 Task: Create a sub task Gather and Analyse Requirements for the task  Fix issue causing database deadlock on high traffic pages in the project TranslateForge , assign it to team member softage.10@softage.net and update the status of the sub task to  Completed , set the priority of the sub task to High.
Action: Mouse moved to (48, 342)
Screenshot: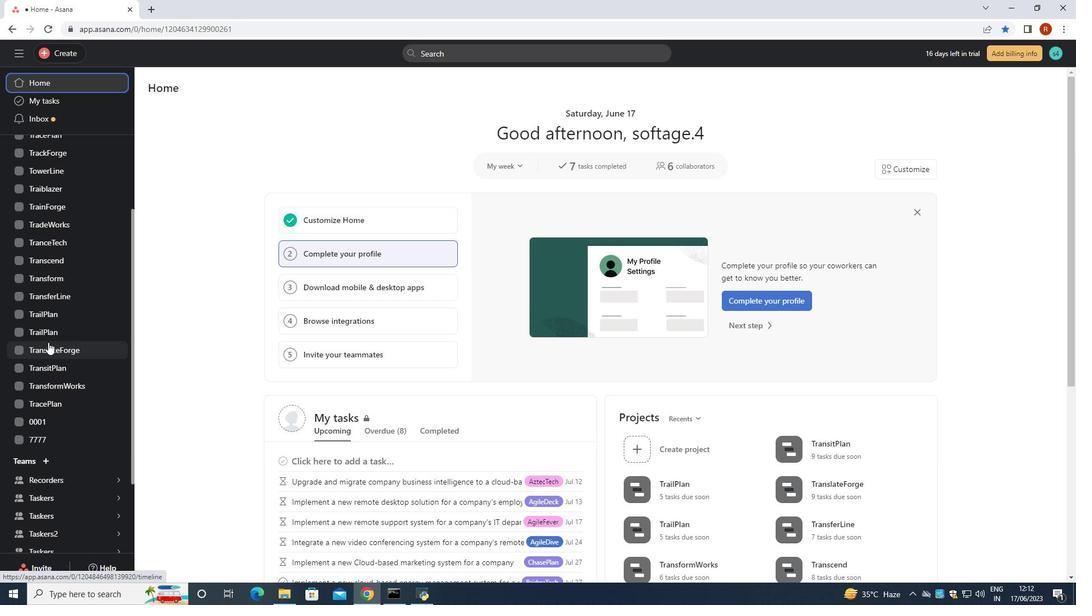 
Action: Mouse pressed left at (48, 342)
Screenshot: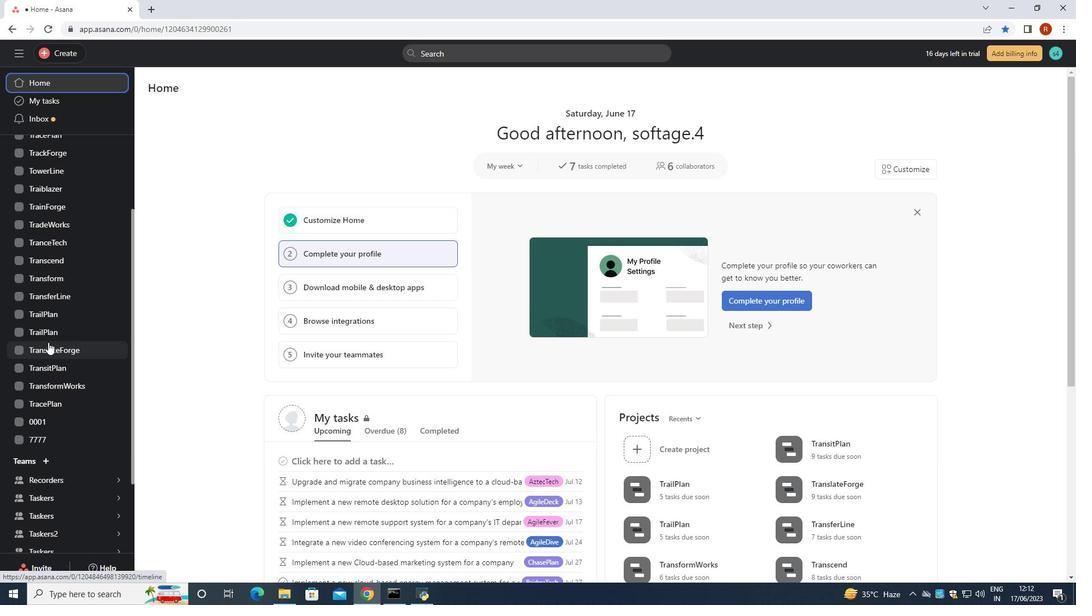 
Action: Mouse moved to (444, 266)
Screenshot: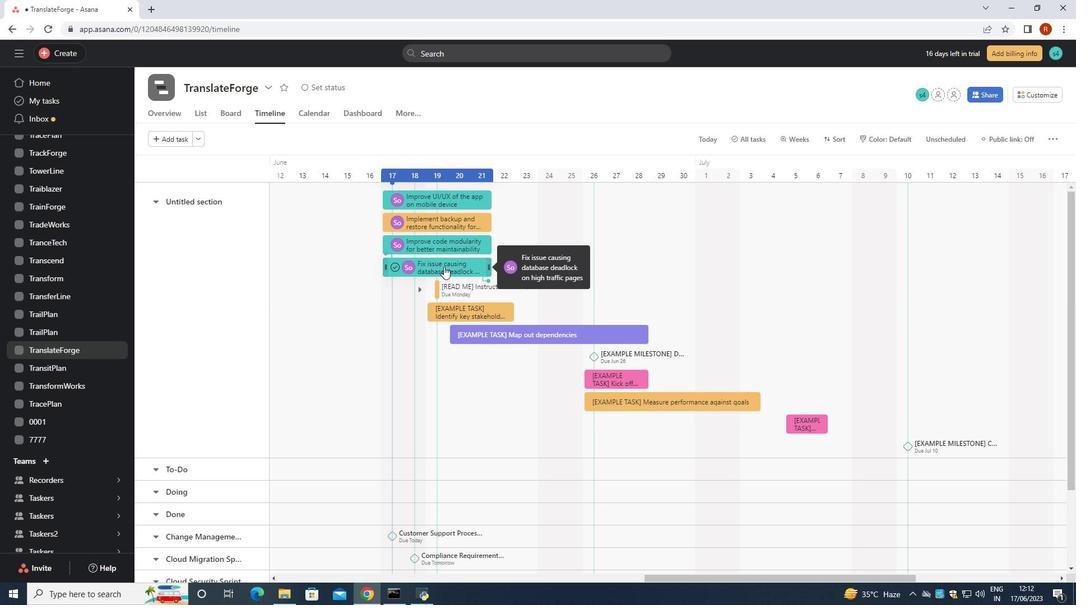 
Action: Mouse pressed left at (444, 266)
Screenshot: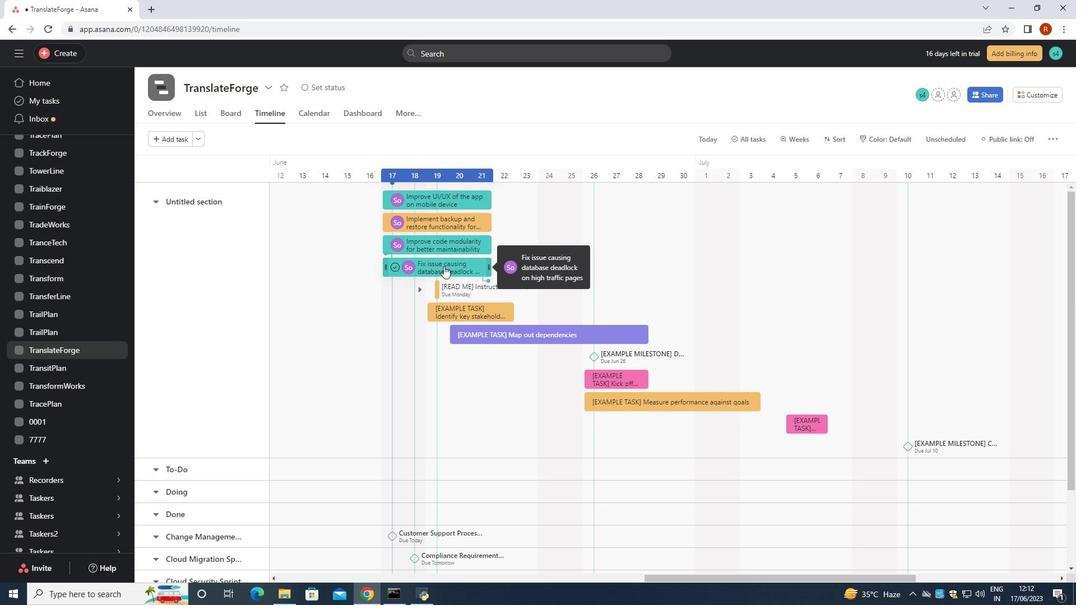 
Action: Mouse moved to (800, 232)
Screenshot: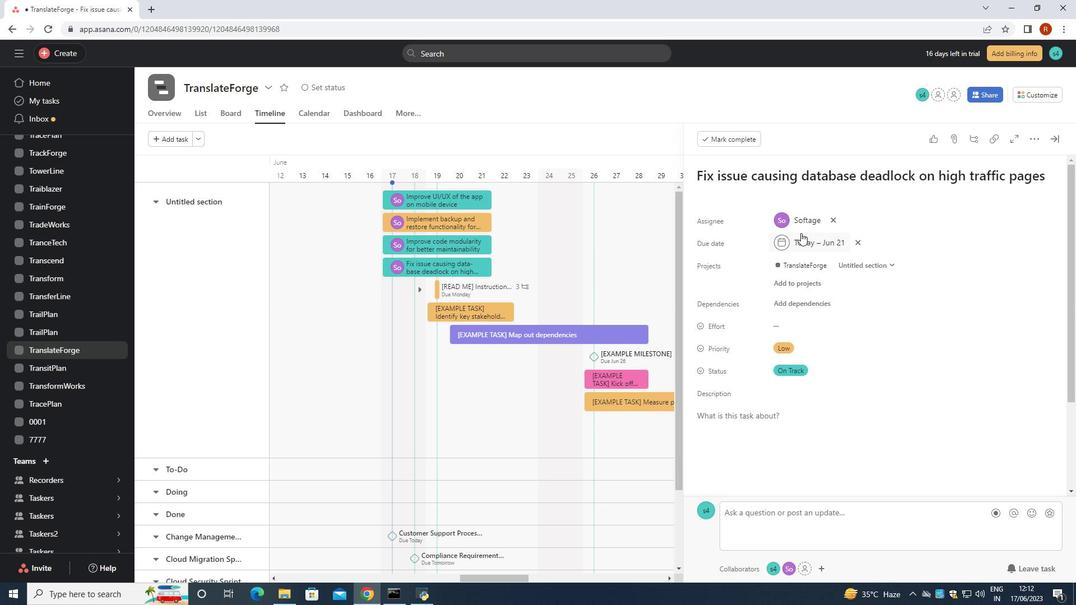 
Action: Mouse scrolled (800, 232) with delta (0, 0)
Screenshot: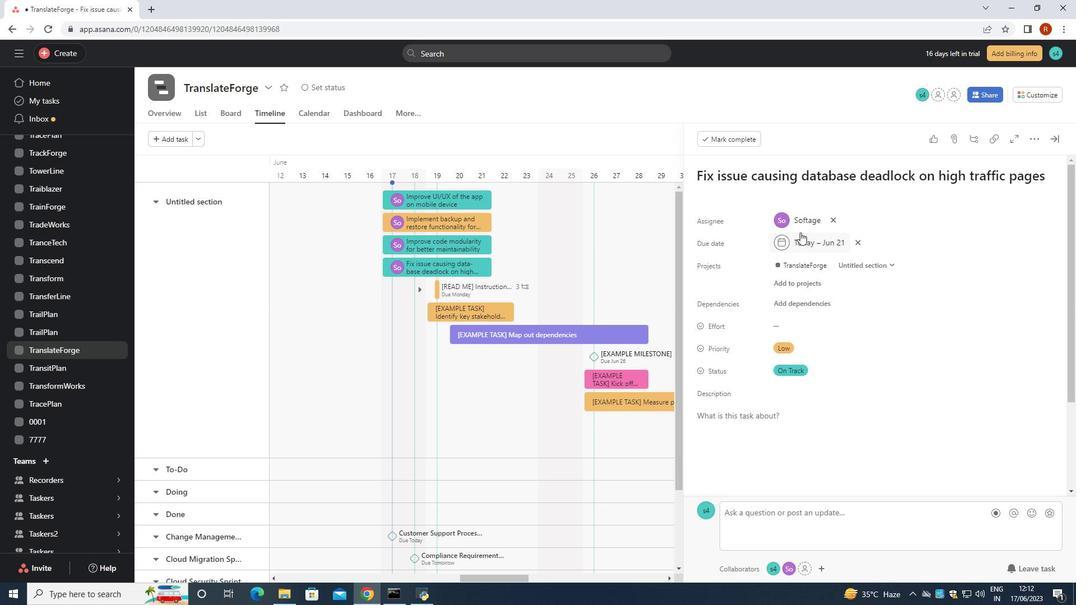 
Action: Mouse scrolled (800, 232) with delta (0, 0)
Screenshot: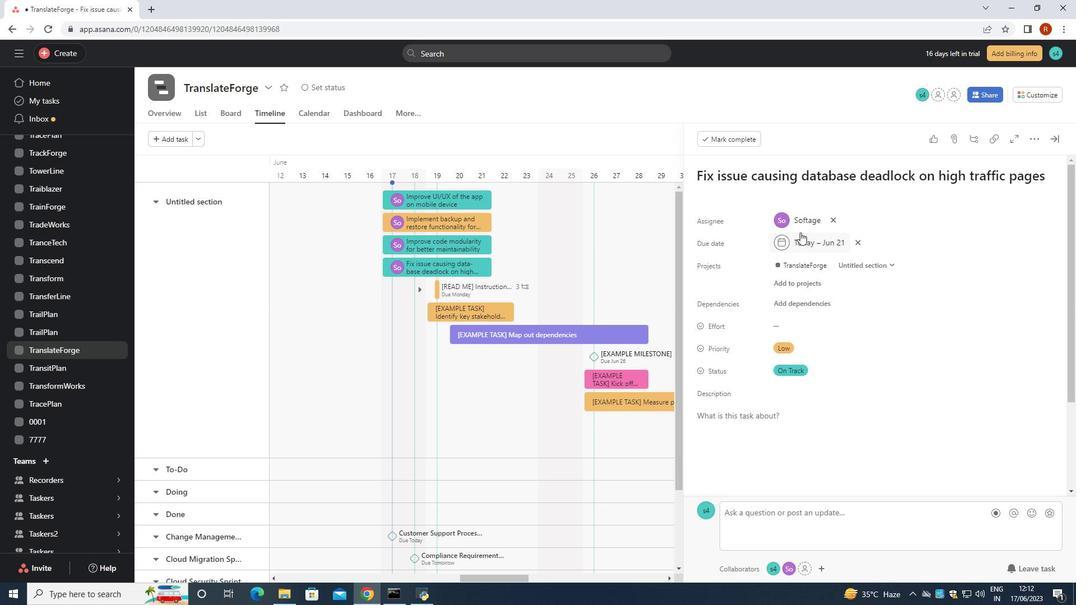 
Action: Mouse scrolled (800, 232) with delta (0, 0)
Screenshot: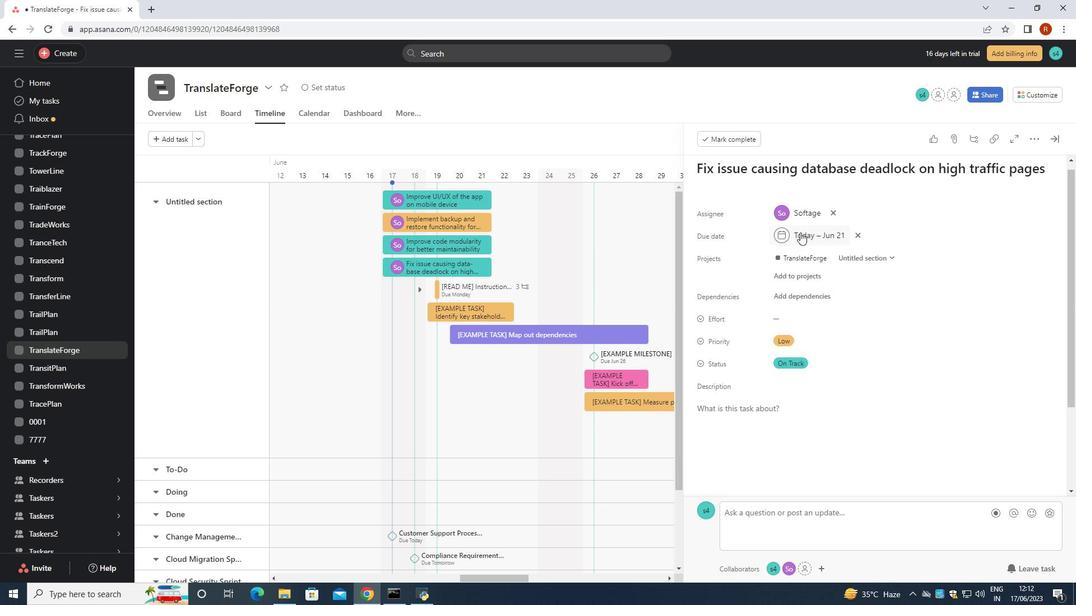 
Action: Mouse scrolled (800, 232) with delta (0, 0)
Screenshot: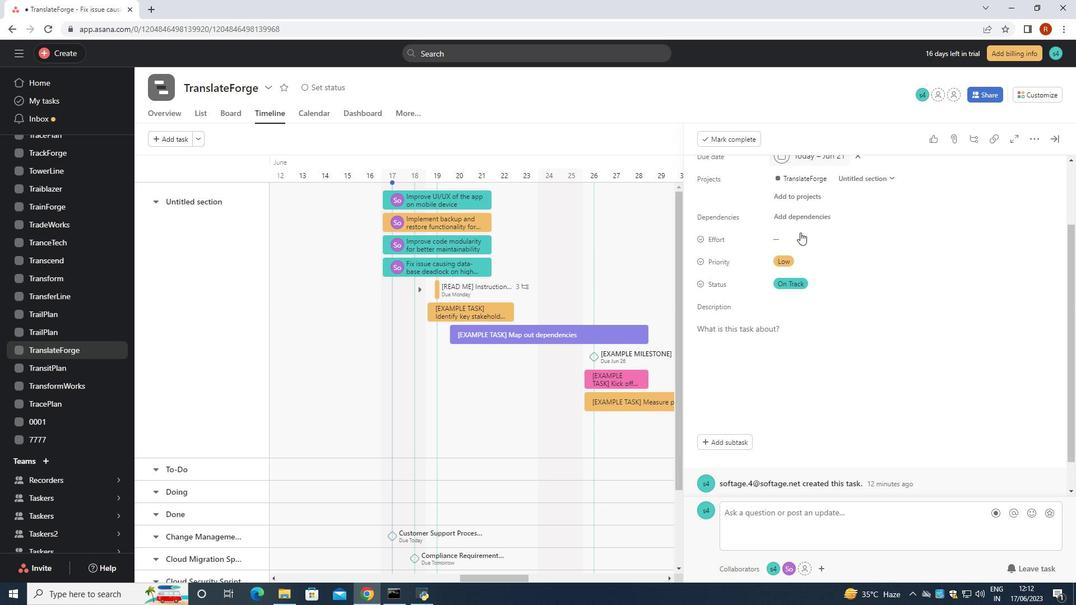 
Action: Mouse moved to (800, 232)
Screenshot: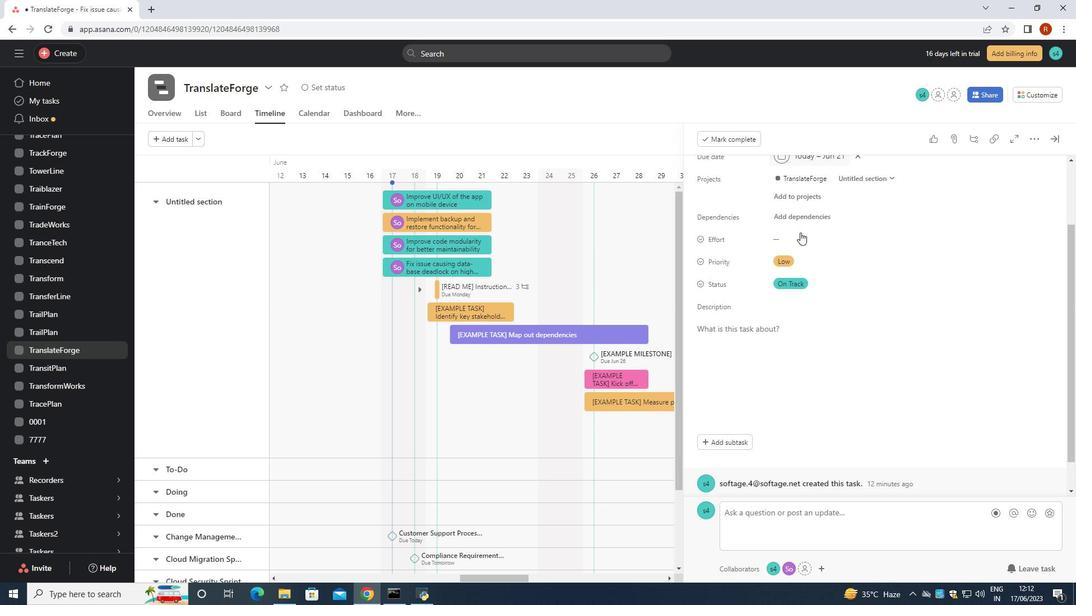 
Action: Mouse scrolled (800, 232) with delta (0, 0)
Screenshot: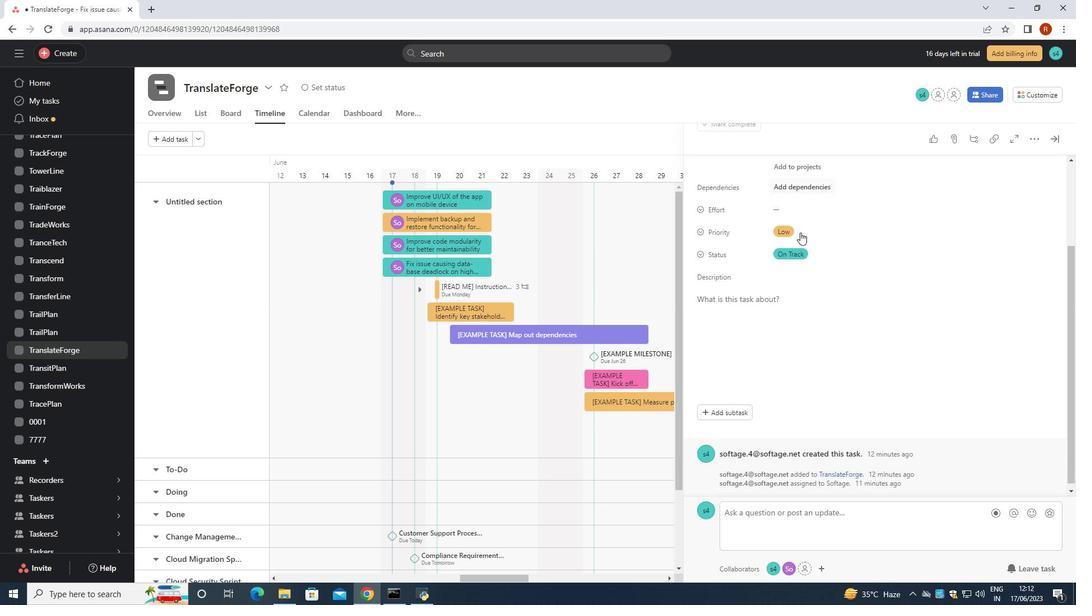 
Action: Mouse moved to (796, 232)
Screenshot: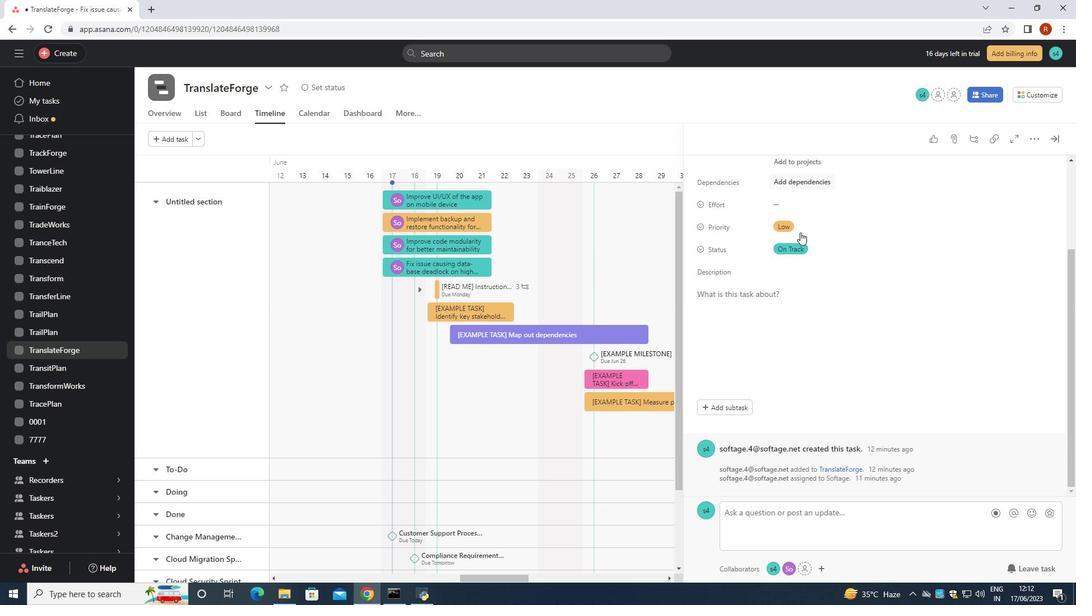 
Action: Mouse scrolled (796, 231) with delta (0, 0)
Screenshot: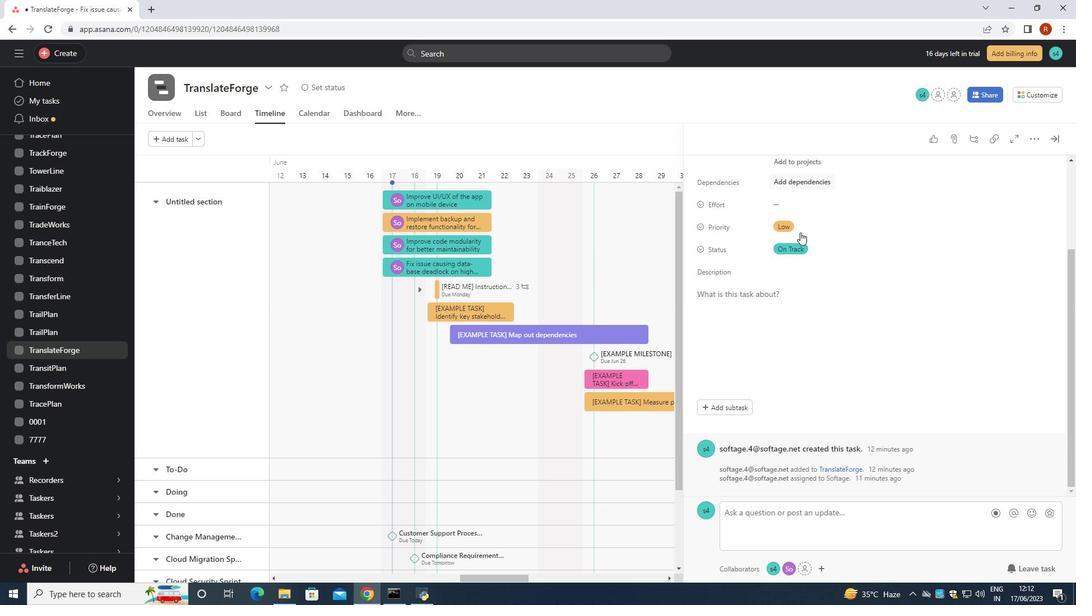 
Action: Mouse moved to (726, 408)
Screenshot: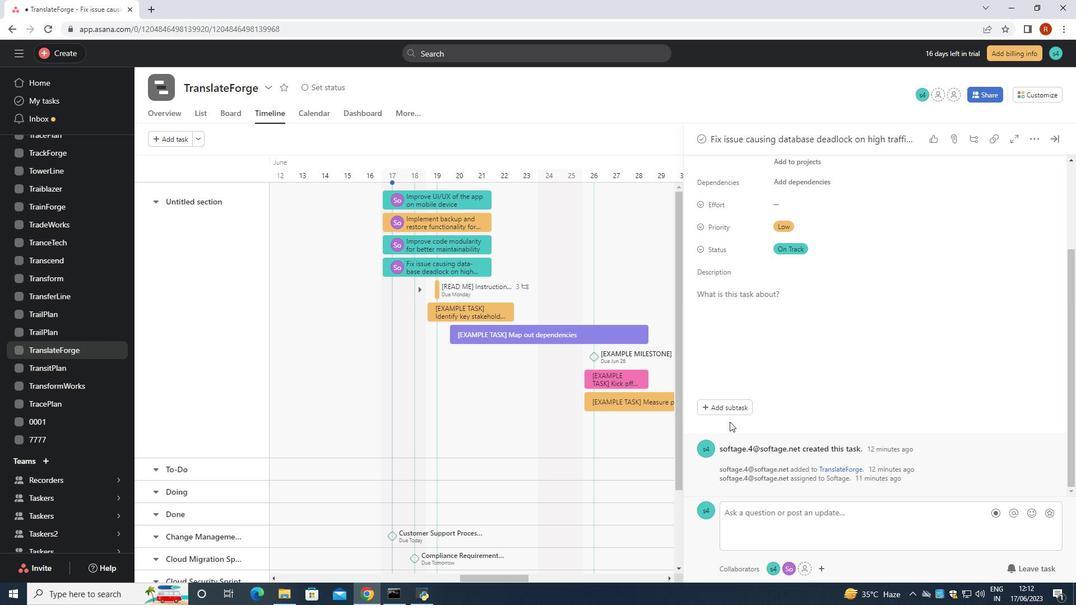 
Action: Mouse pressed left at (726, 408)
Screenshot: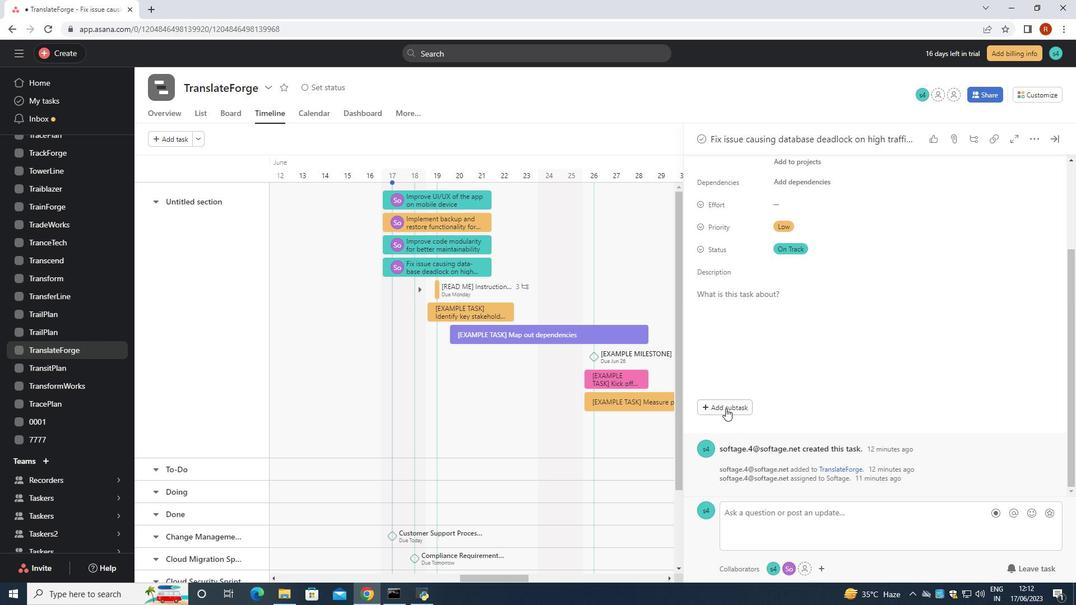 
Action: Mouse moved to (729, 410)
Screenshot: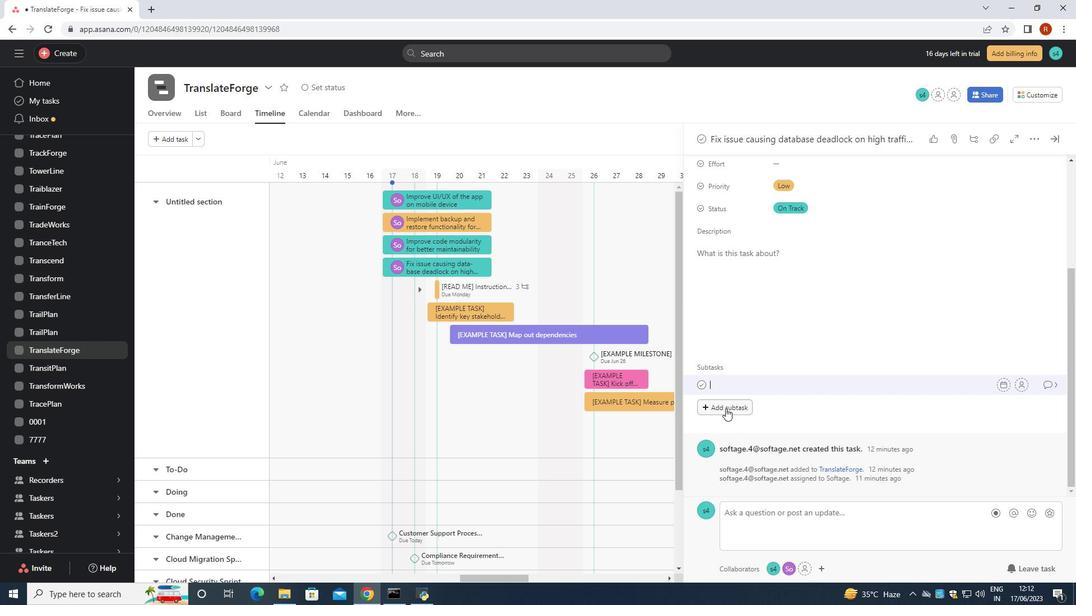 
Action: Key pressed <Key.shift><Key.shift><Key.shift><Key.shift><Key.shift><Key.shift><Key.shift><Key.shift><Key.shift><Key.shift><Key.shift><Key.shift><Key.shift>Gather<Key.space>and<Key.space><Key.shift>Analyse<Key.space><Key.shift>Requirements<Key.space>for<Key.space>the<Key.space><Key.backspace><Key.backspace><Key.backspace><Key.backspace><Key.backspace><Key.backspace><Key.backspace><Key.backspace>
Screenshot: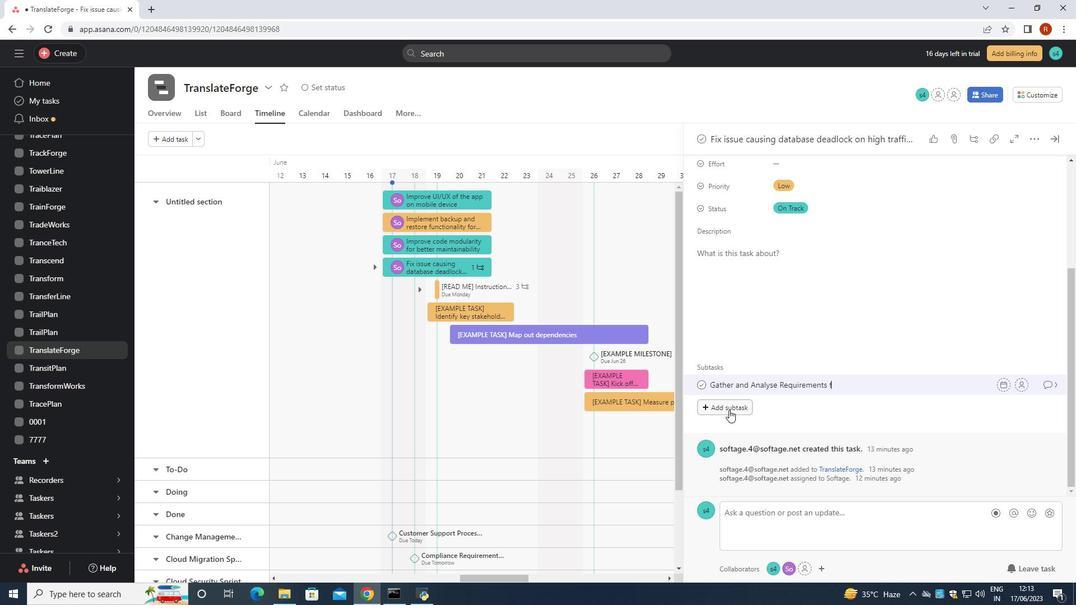 
Action: Mouse moved to (1005, 379)
Screenshot: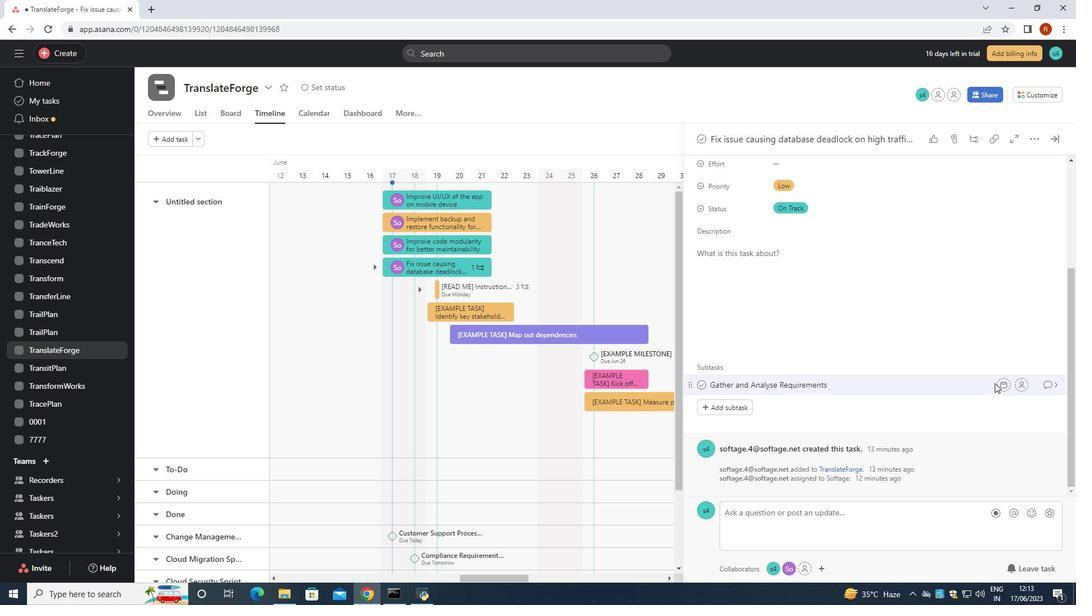 
Action: Mouse pressed left at (1005, 379)
Screenshot: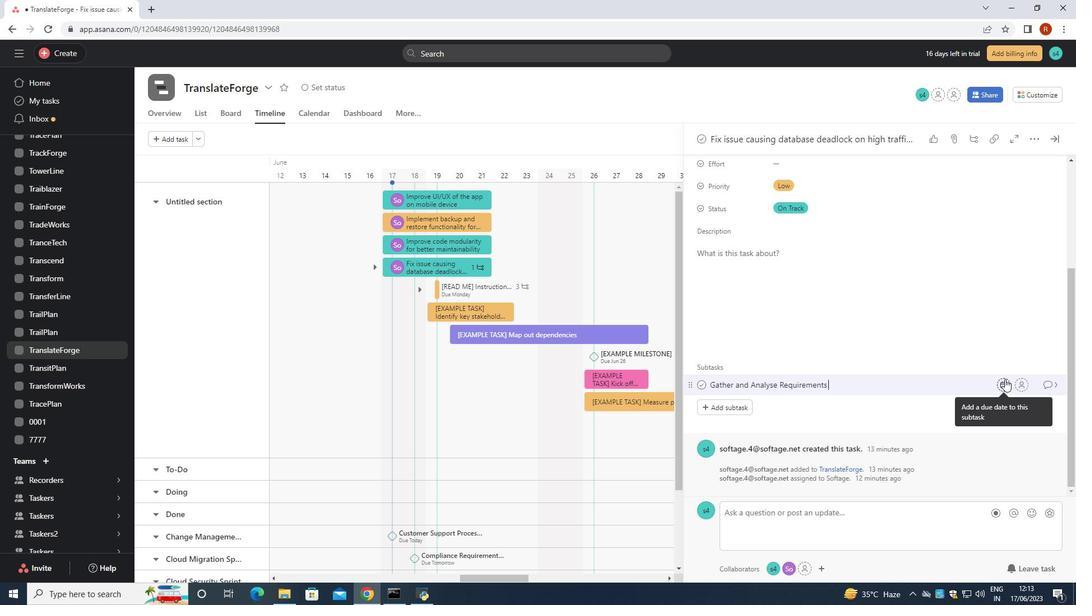 
Action: Mouse moved to (1021, 381)
Screenshot: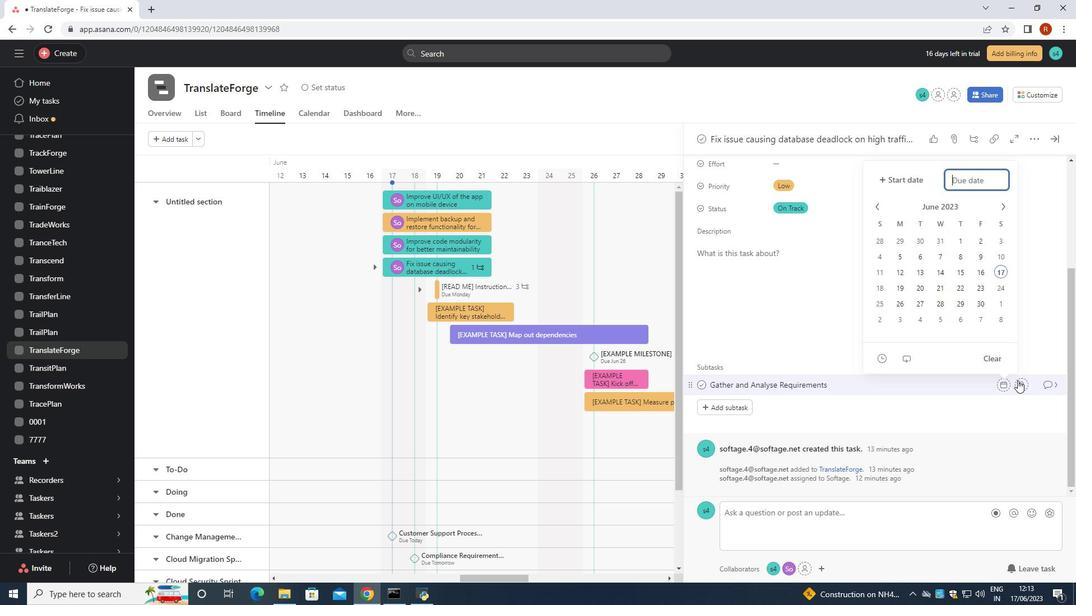 
Action: Mouse pressed left at (1021, 381)
Screenshot: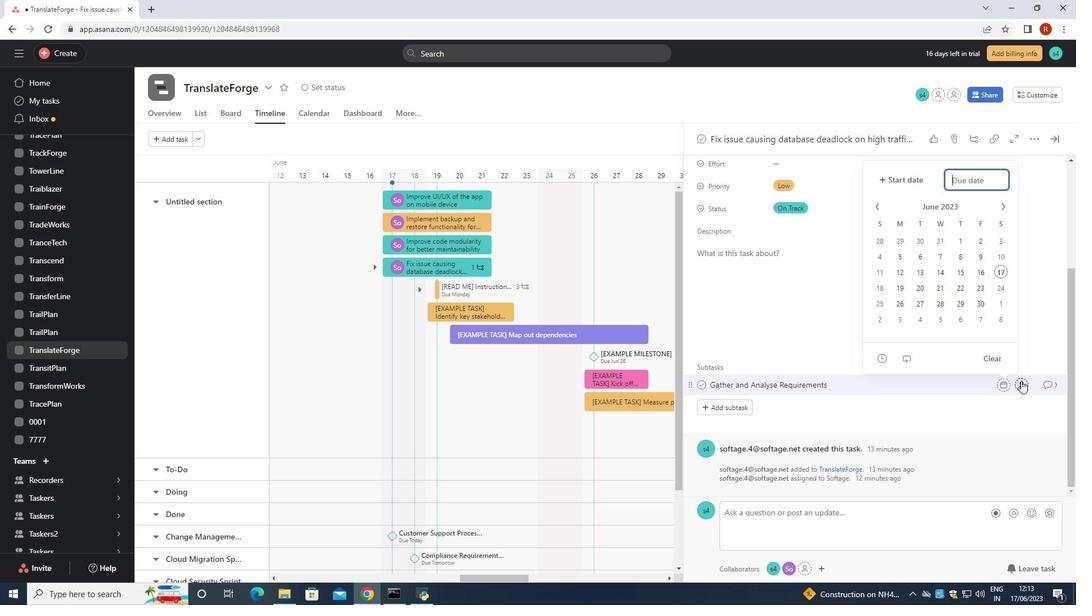 
Action: Key pressed softage.10<Key.shift>@sodd<Key.backspace>ftage<Key.left><Key.left><Key.left><Key.left><Key.left><Key.backspace>
Screenshot: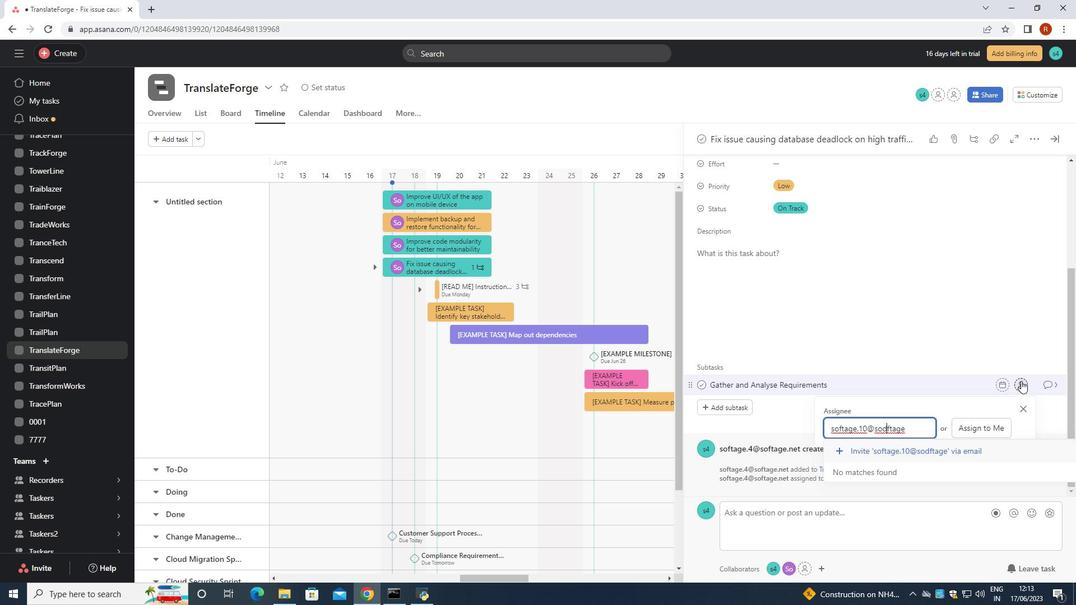 
Action: Mouse moved to (904, 446)
Screenshot: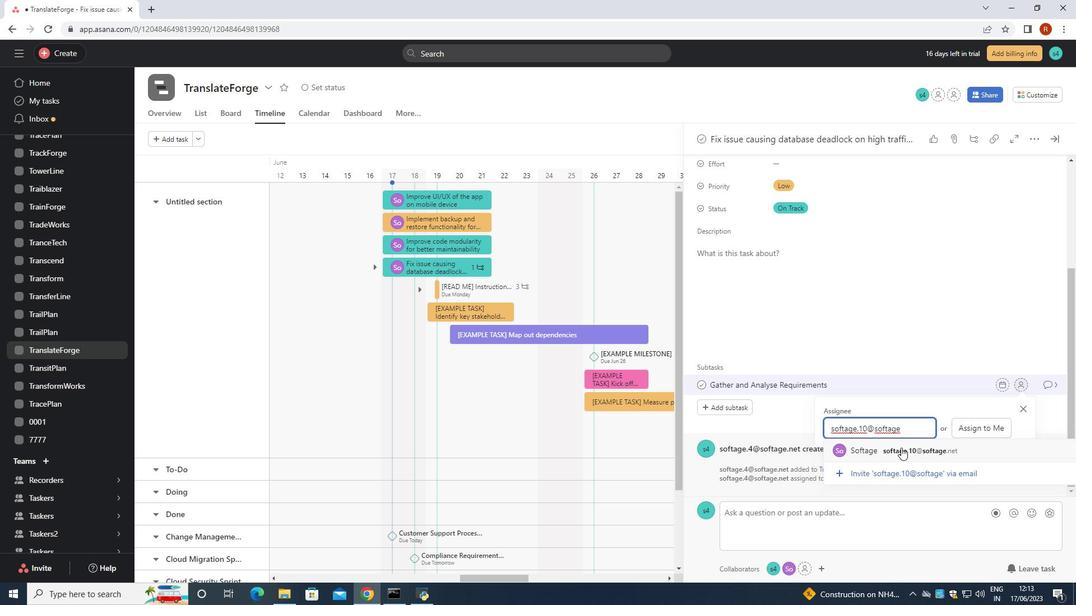
Action: Mouse pressed left at (904, 446)
Screenshot: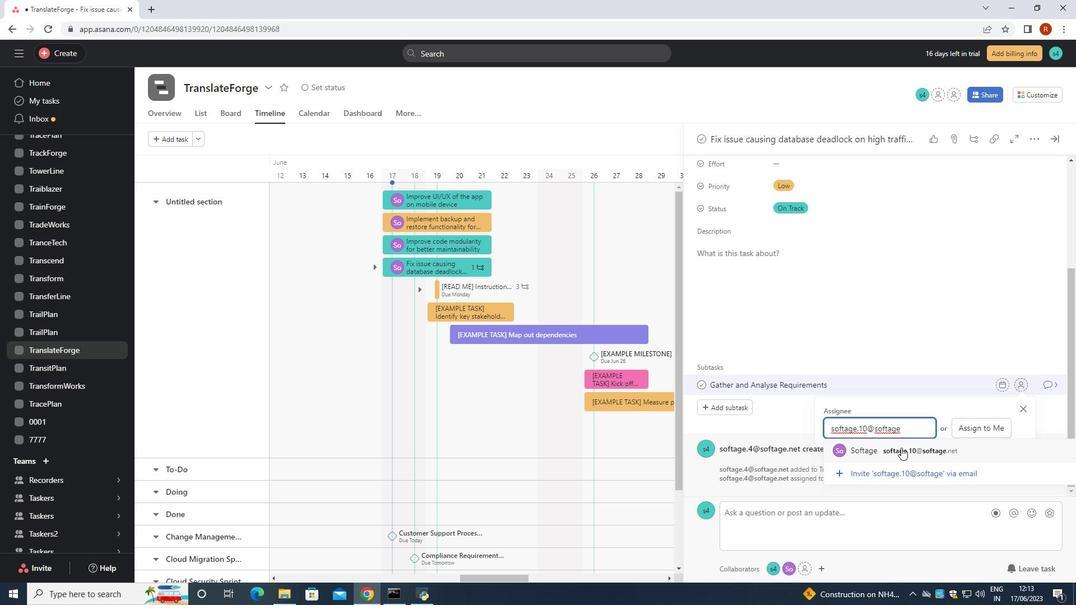 
Action: Mouse moved to (1058, 385)
Screenshot: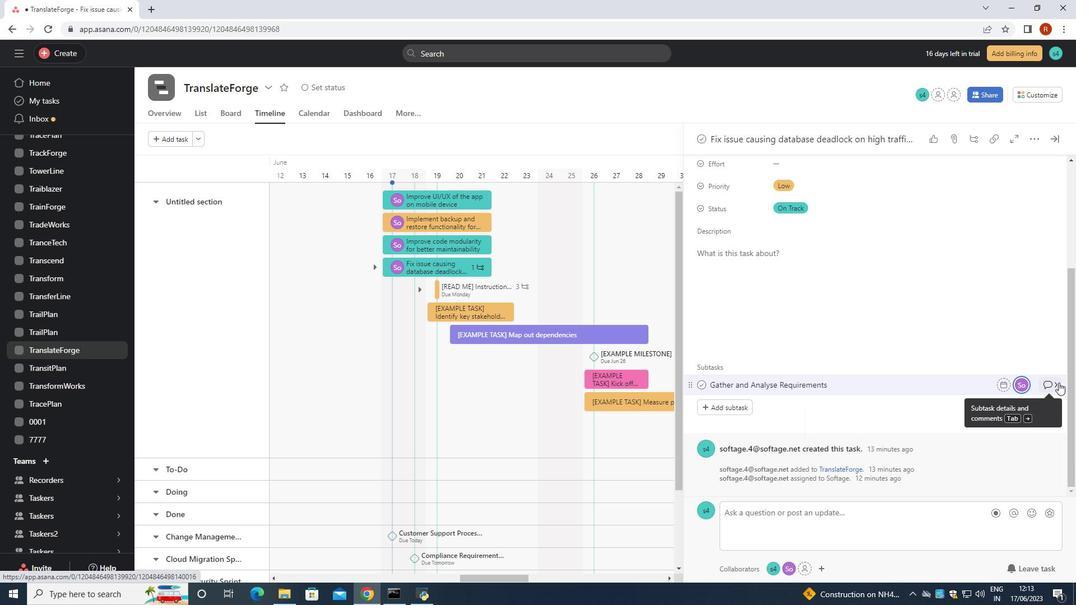 
Action: Mouse pressed left at (1058, 385)
Screenshot: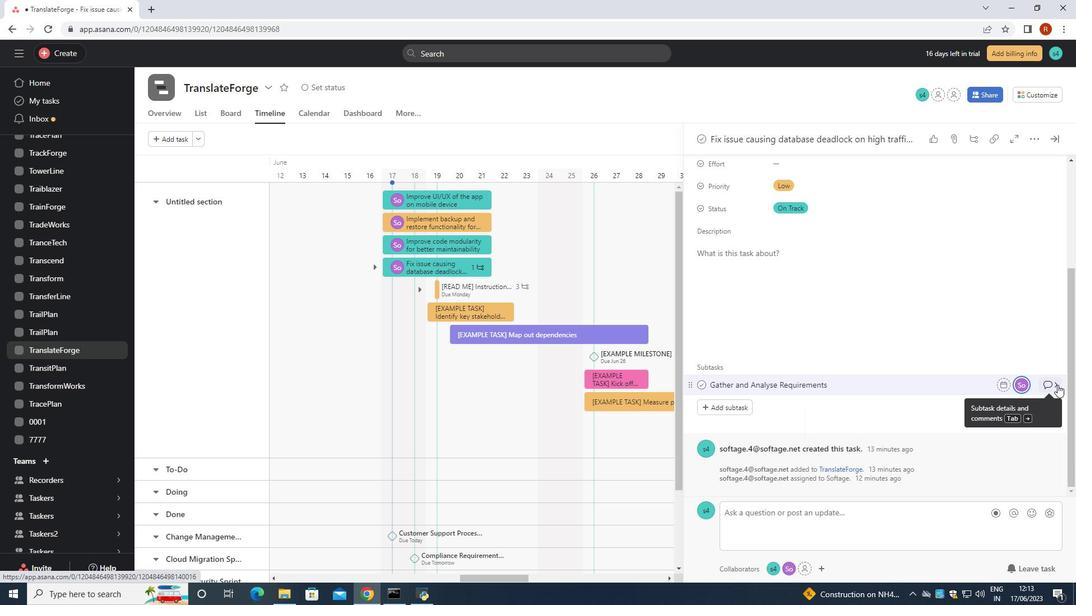 
Action: Mouse moved to (748, 299)
Screenshot: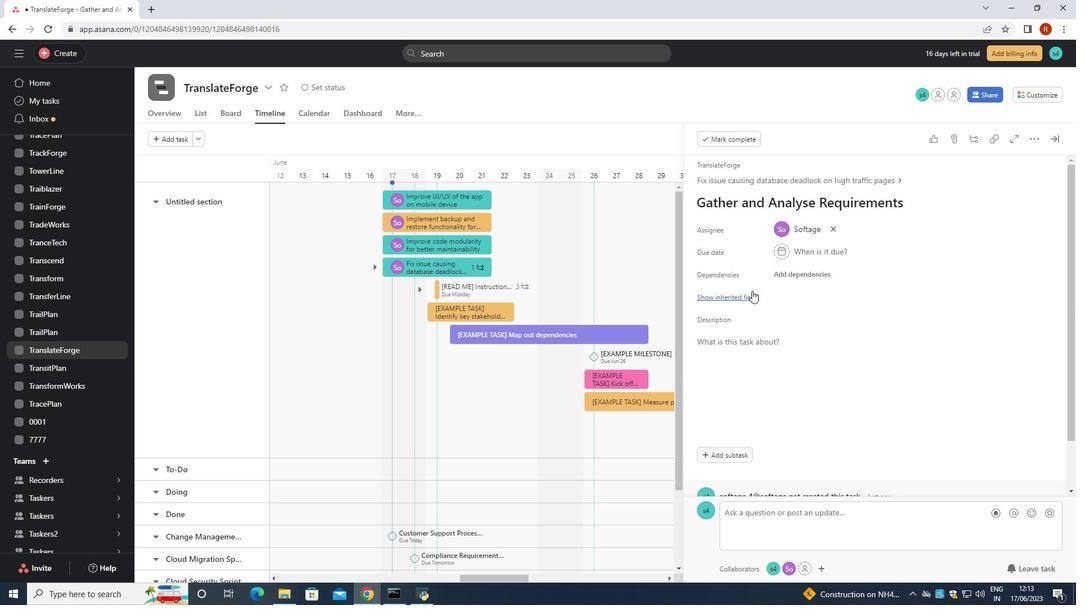 
Action: Mouse pressed left at (748, 299)
Screenshot: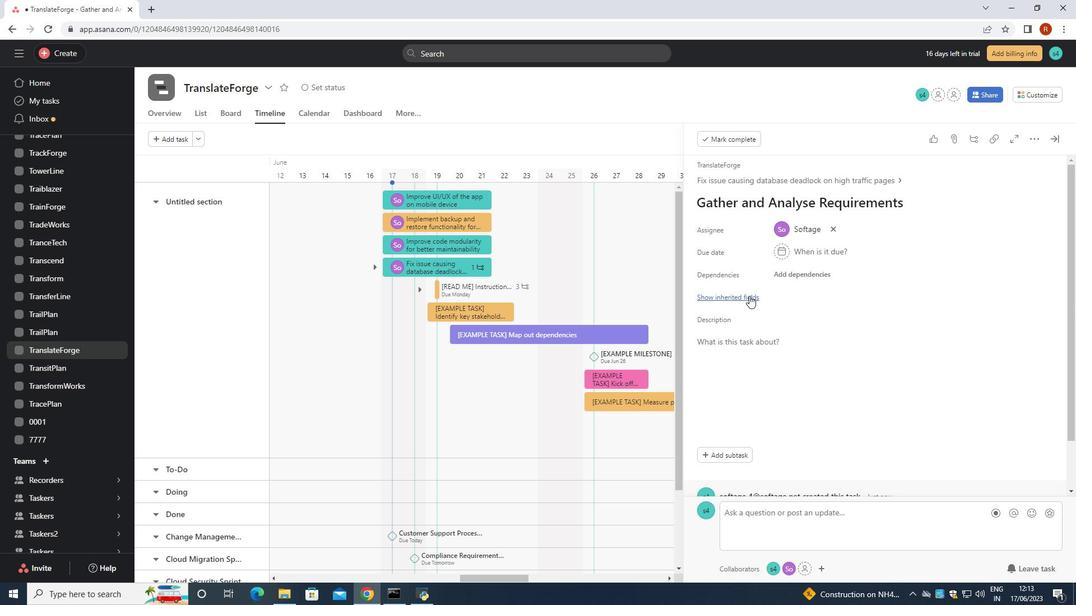 
Action: Mouse moved to (780, 361)
Screenshot: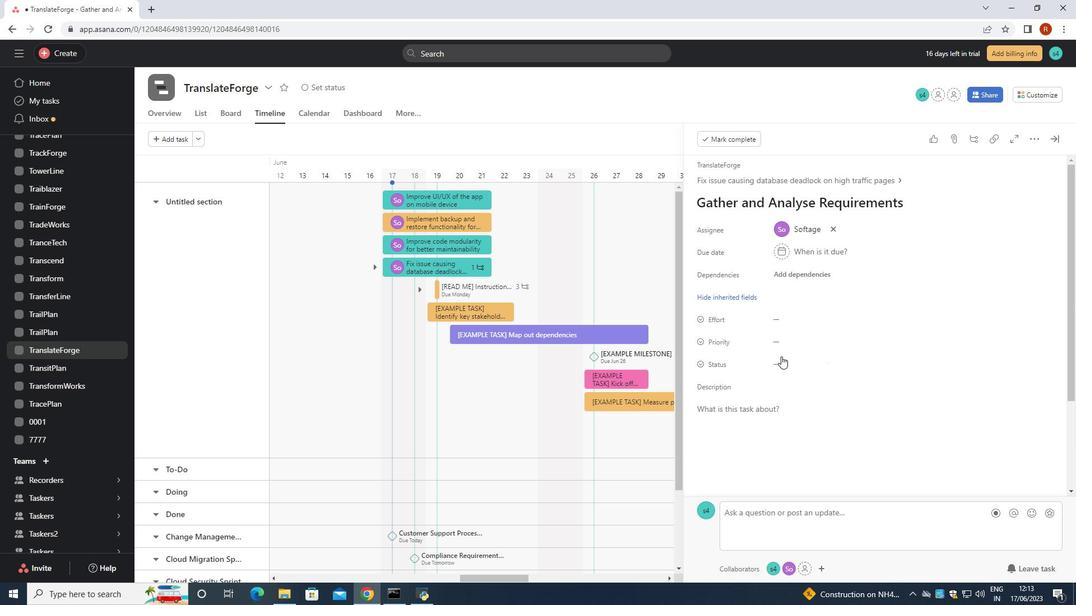 
Action: Mouse pressed left at (780, 361)
Screenshot: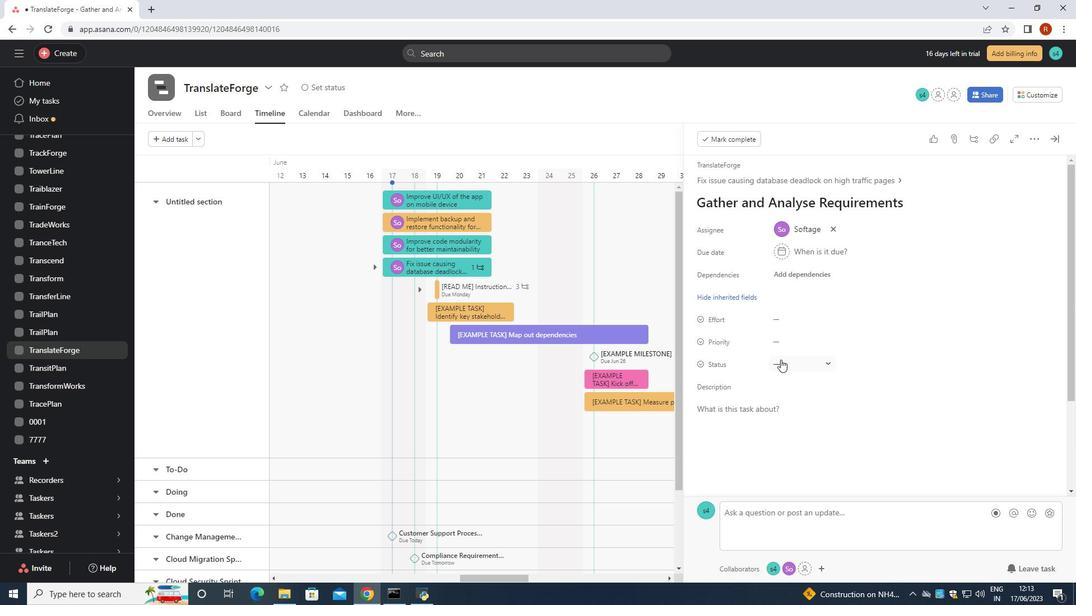 
Action: Mouse moved to (824, 473)
Screenshot: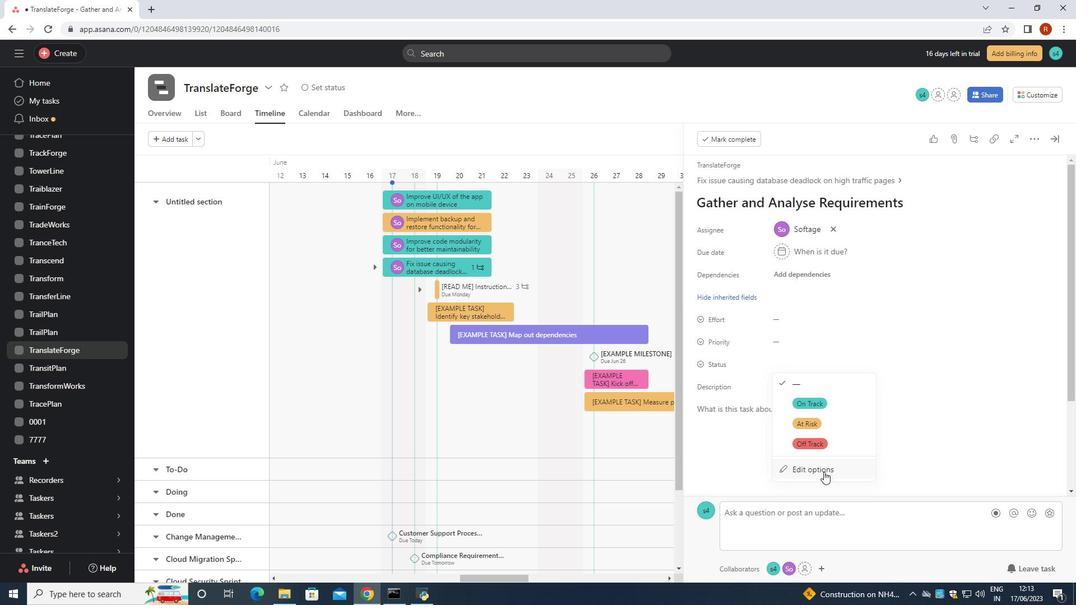 
Action: Mouse pressed left at (824, 473)
Screenshot: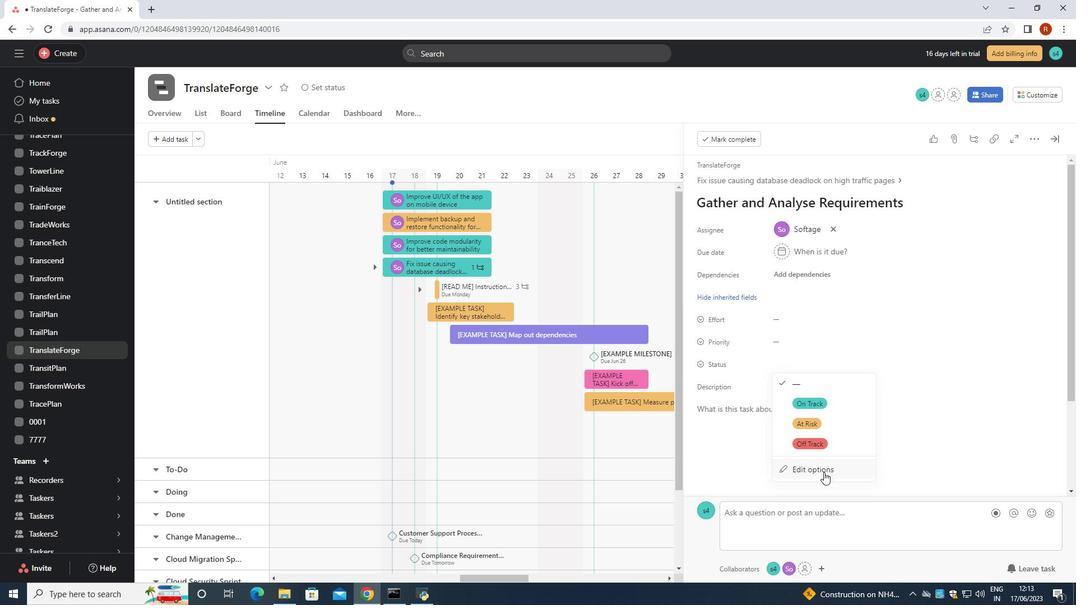 
Action: Mouse moved to (434, 291)
Screenshot: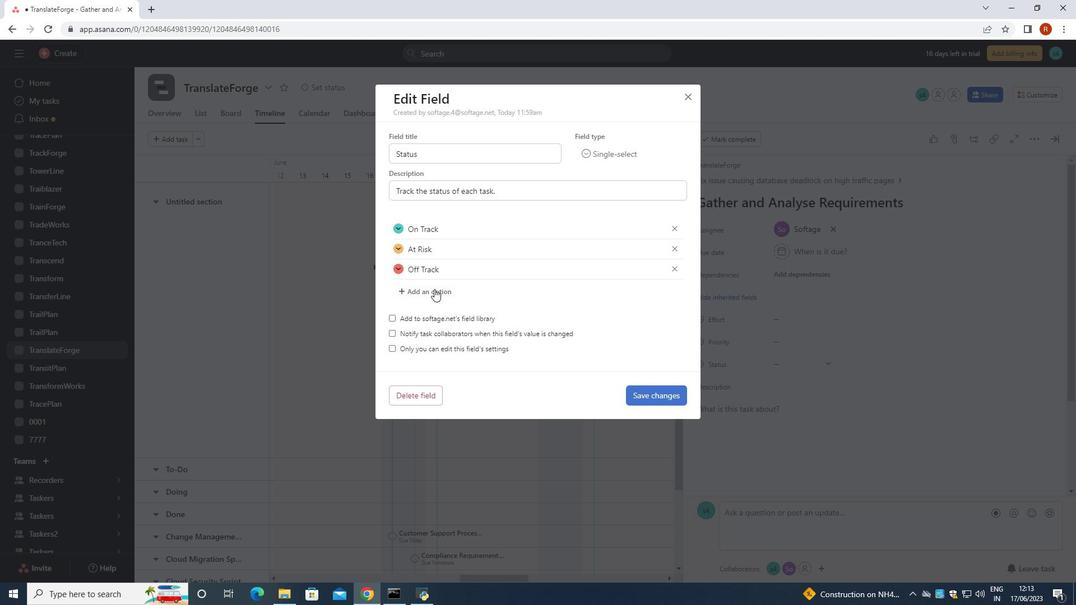 
Action: Mouse pressed left at (434, 291)
Screenshot: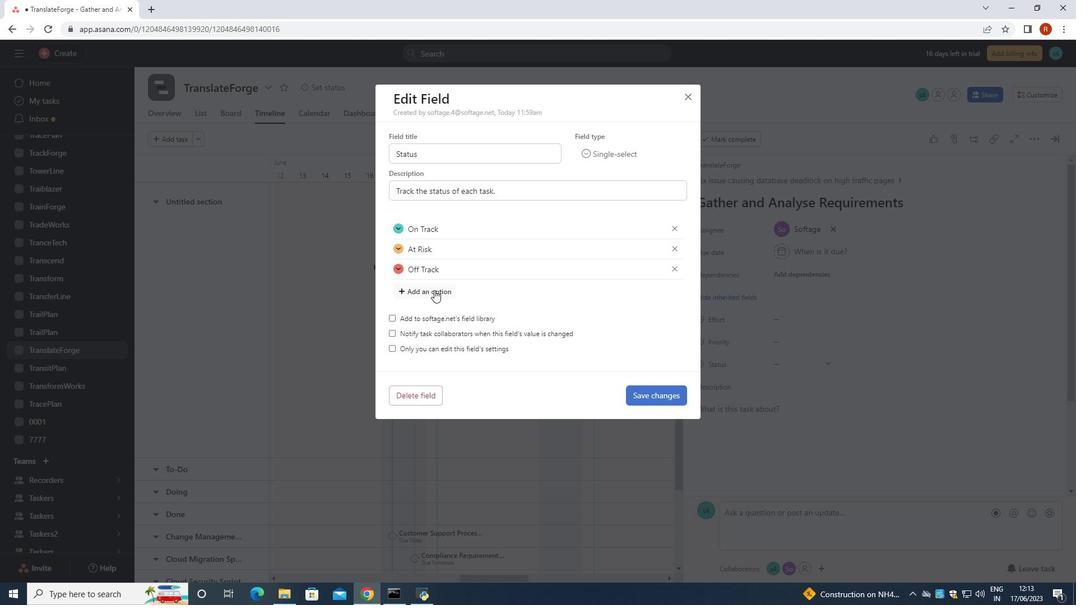 
Action: Key pressed completed
Screenshot: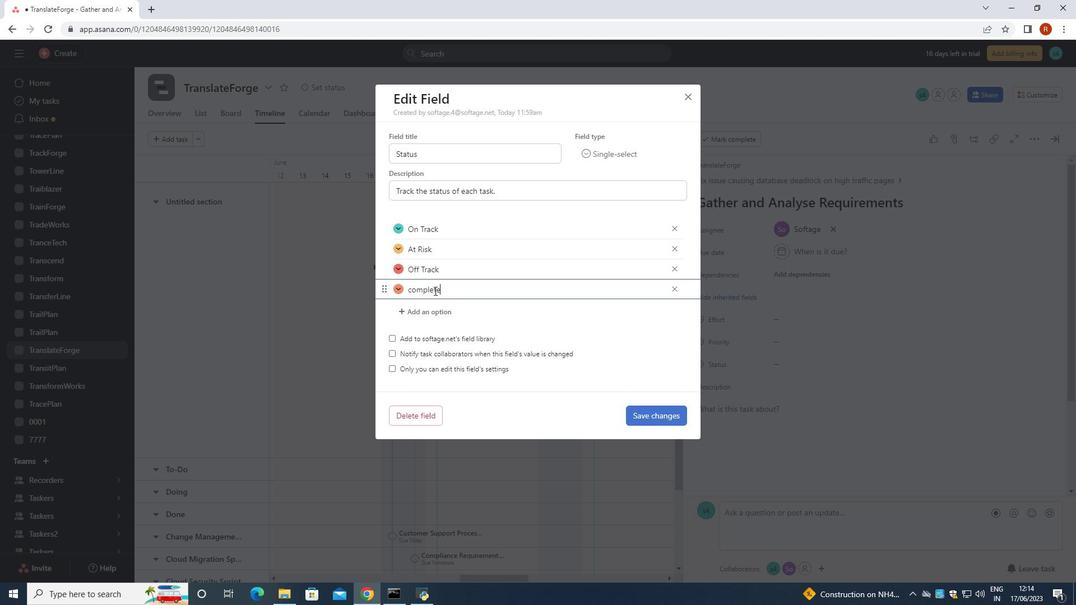 
Action: Mouse moved to (667, 414)
Screenshot: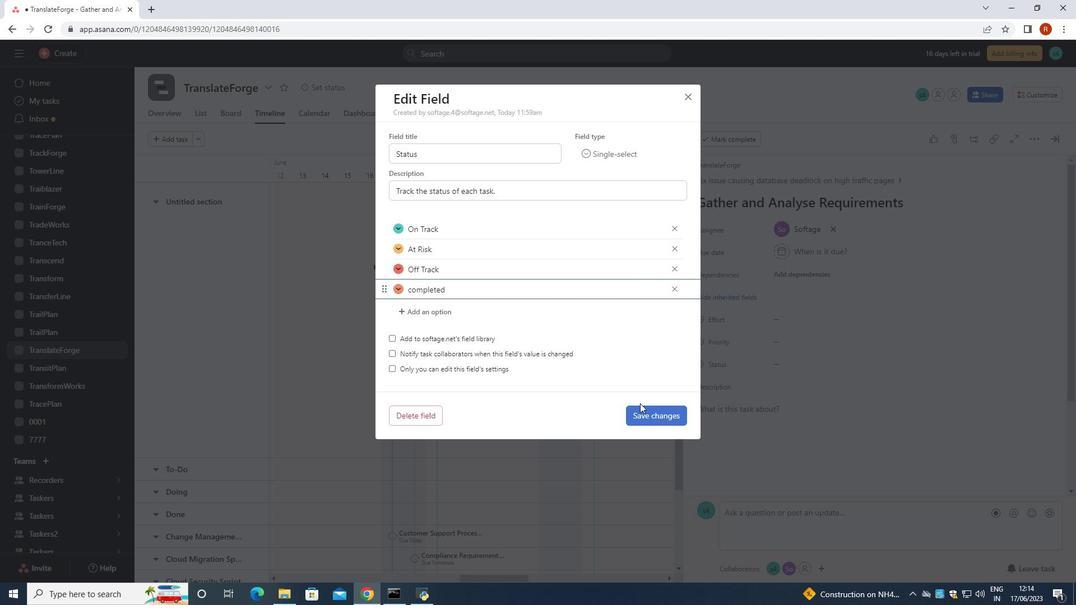 
Action: Mouse pressed left at (667, 414)
Screenshot: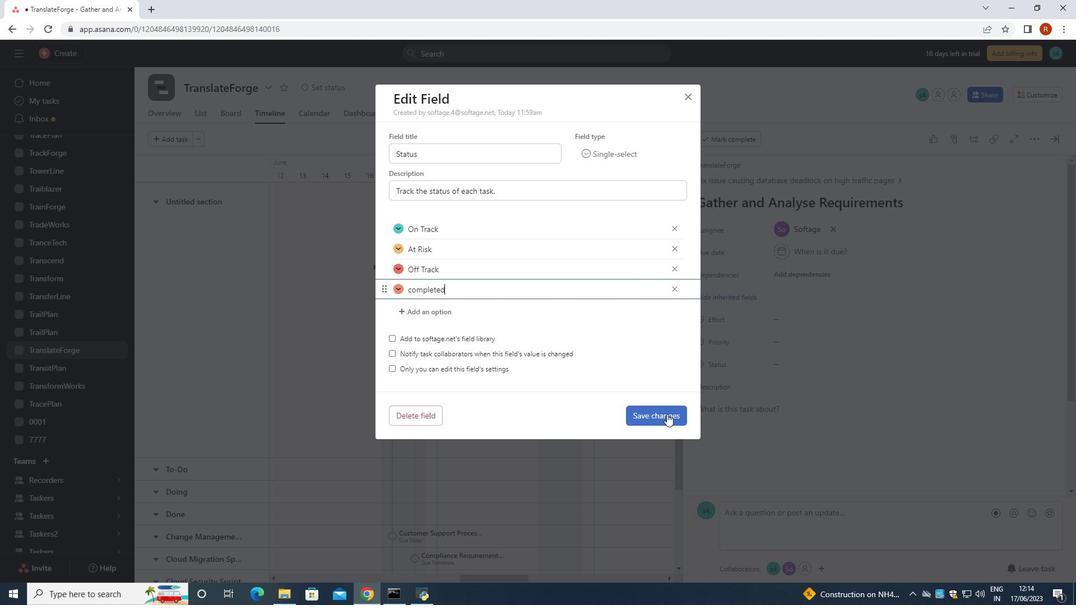 
Action: Mouse moved to (777, 368)
Screenshot: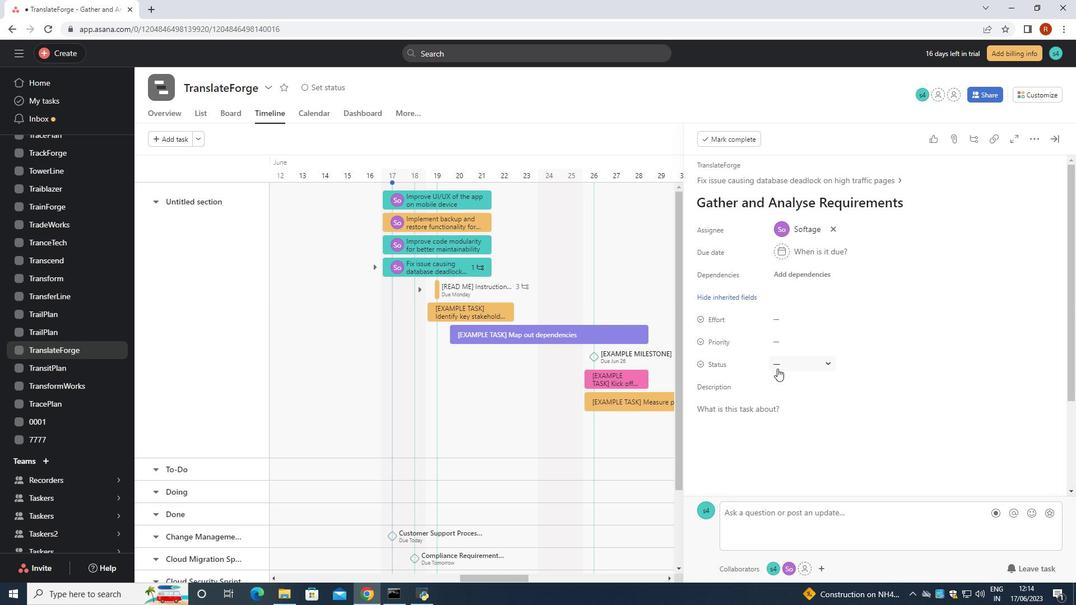 
Action: Mouse pressed left at (777, 368)
Screenshot: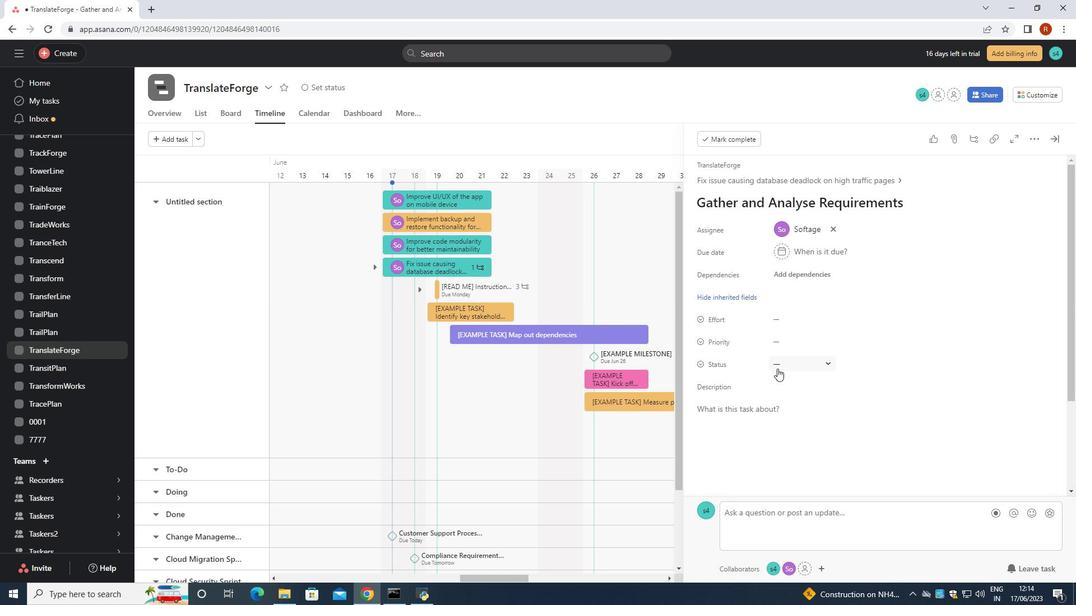 
Action: Mouse moved to (806, 461)
Screenshot: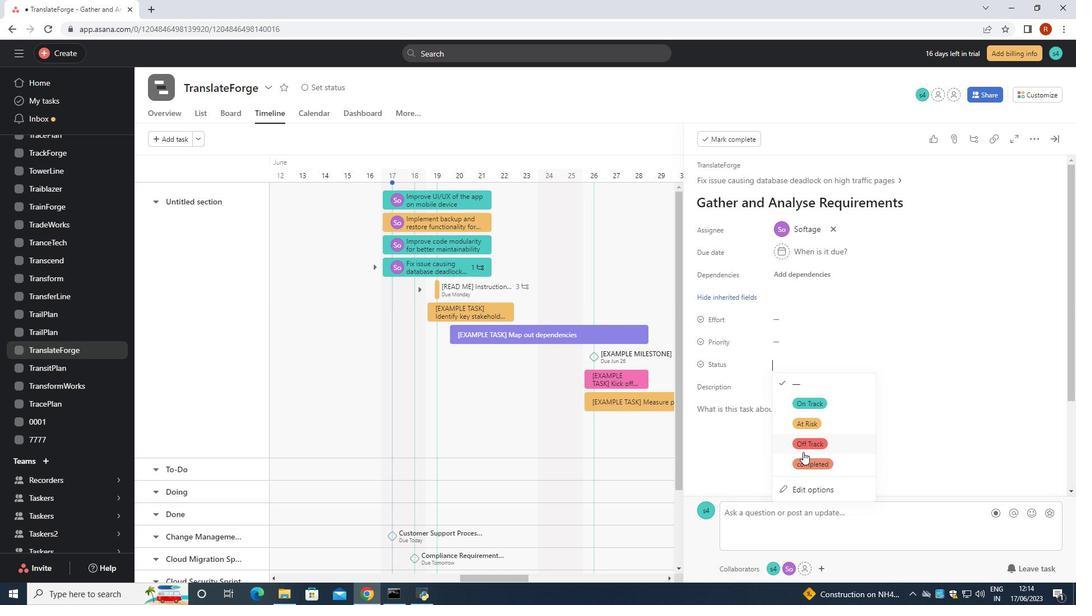 
Action: Mouse pressed left at (806, 461)
Screenshot: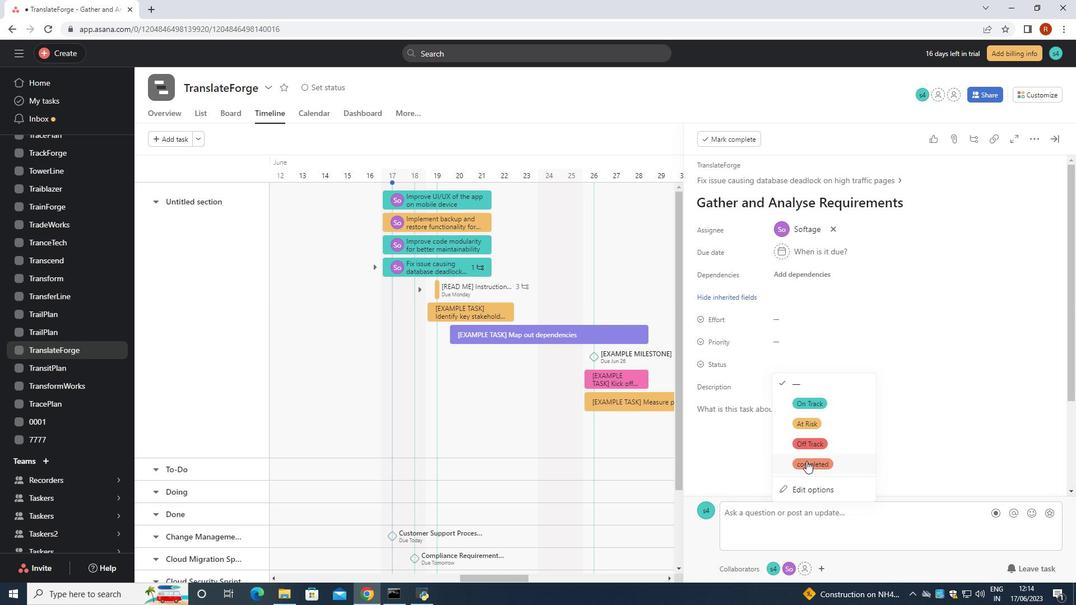
Action: Mouse moved to (776, 334)
Screenshot: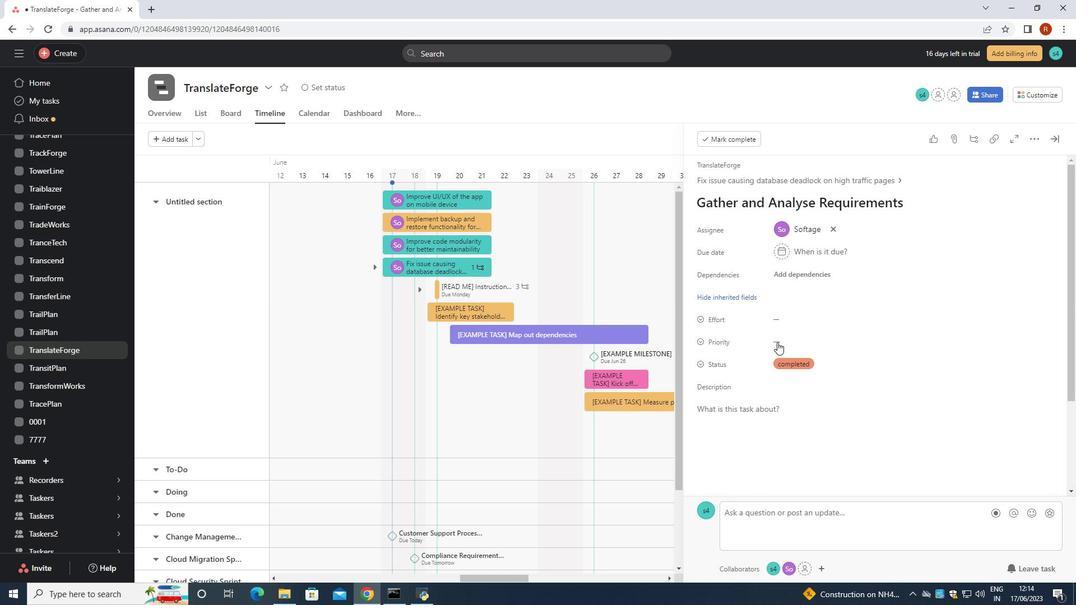 
Action: Mouse pressed left at (776, 334)
Screenshot: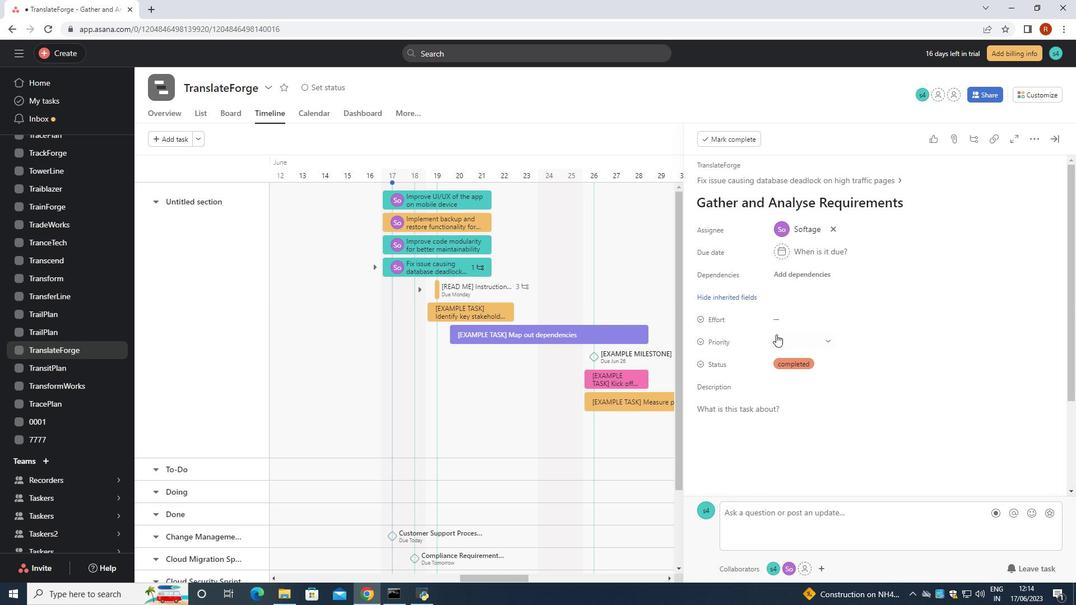 
Action: Mouse moved to (804, 380)
Screenshot: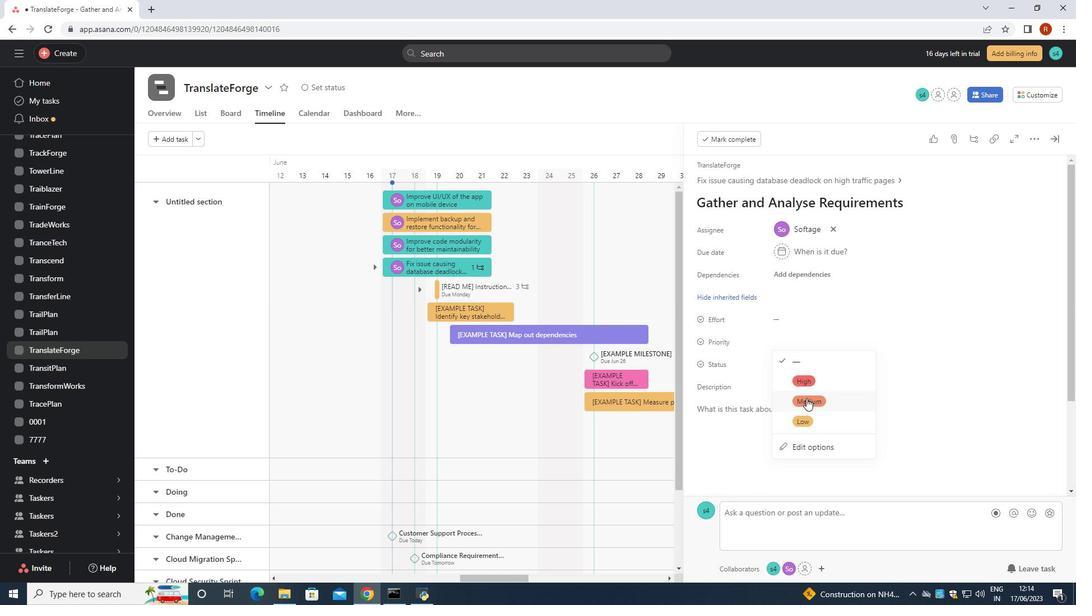 
Action: Mouse pressed left at (804, 380)
Screenshot: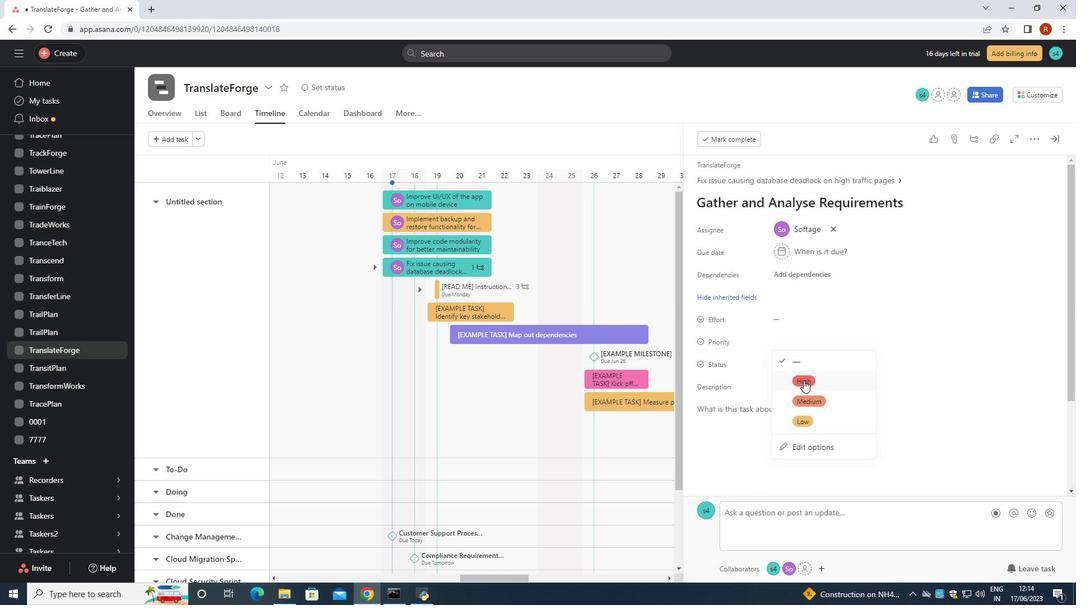 
Action: Mouse moved to (804, 380)
Screenshot: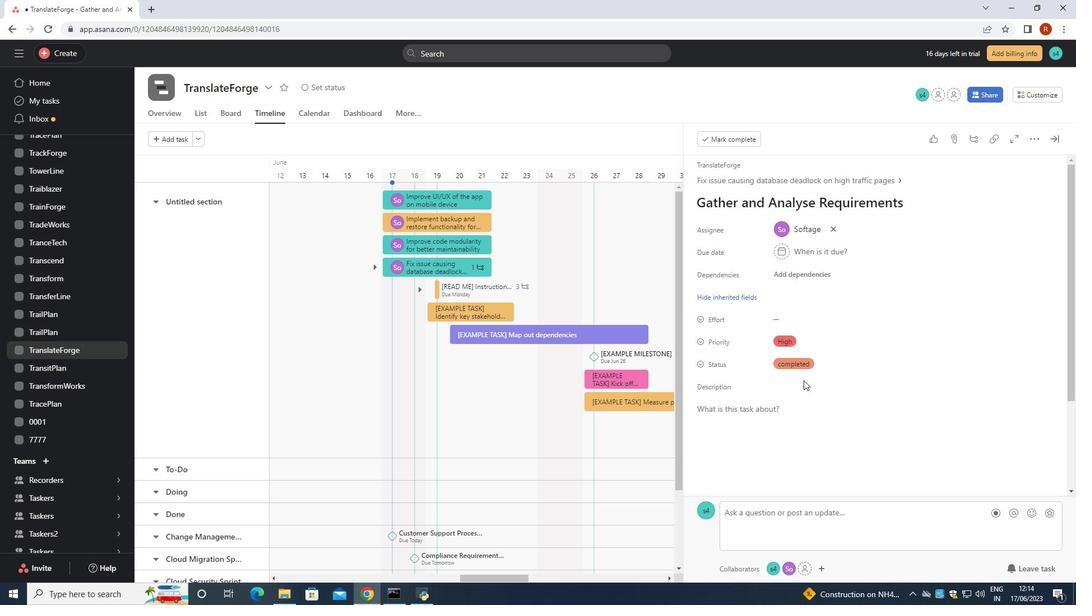 
Action: Mouse scrolled (804, 380) with delta (0, 0)
Screenshot: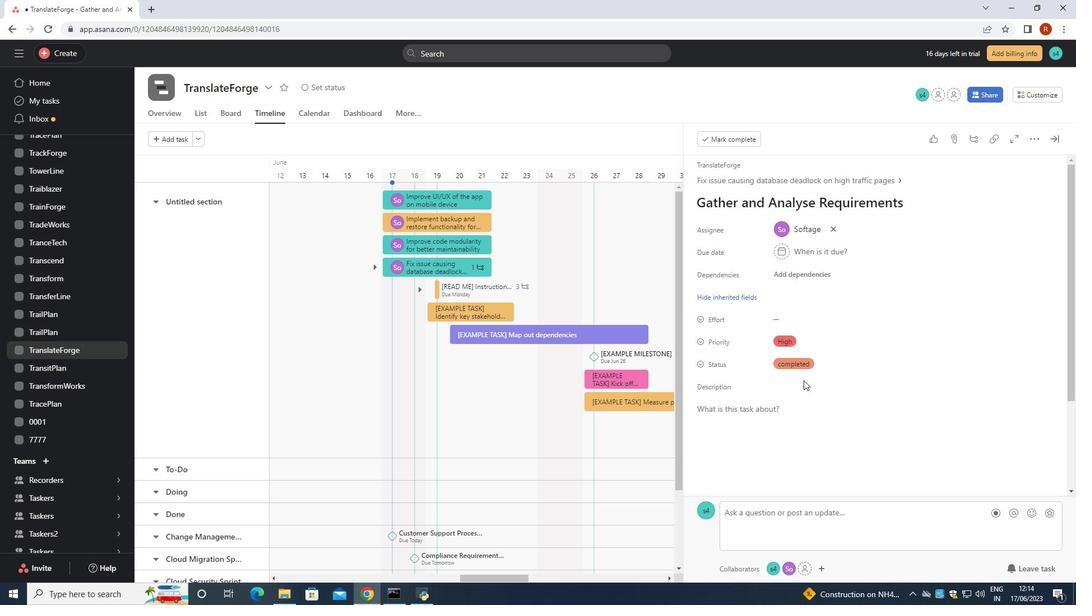 
Action: Mouse scrolled (804, 380) with delta (0, 0)
Screenshot: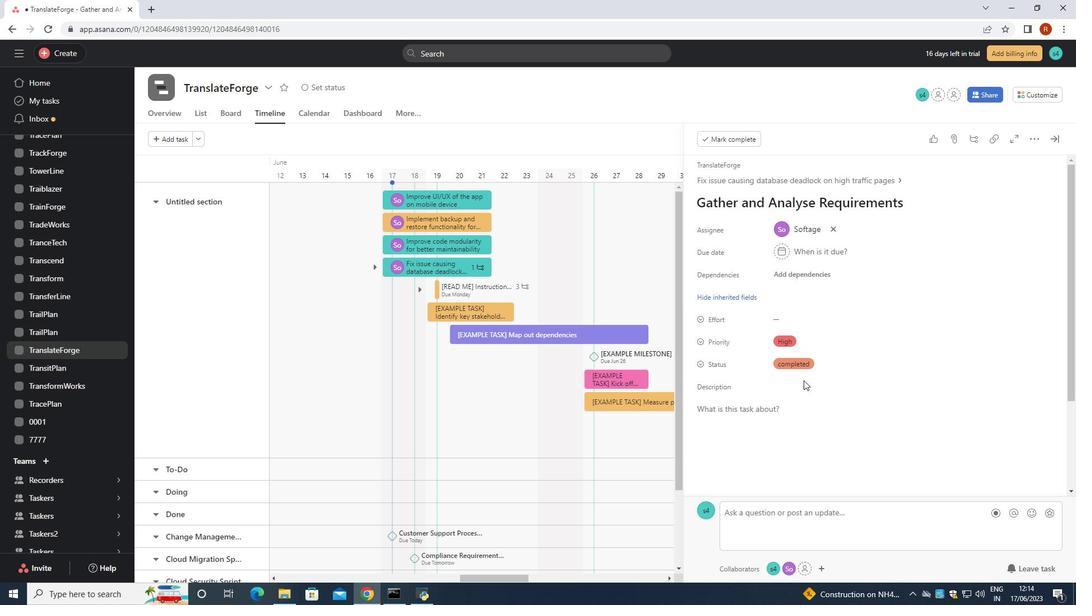 
Action: Mouse scrolled (804, 380) with delta (0, 0)
Screenshot: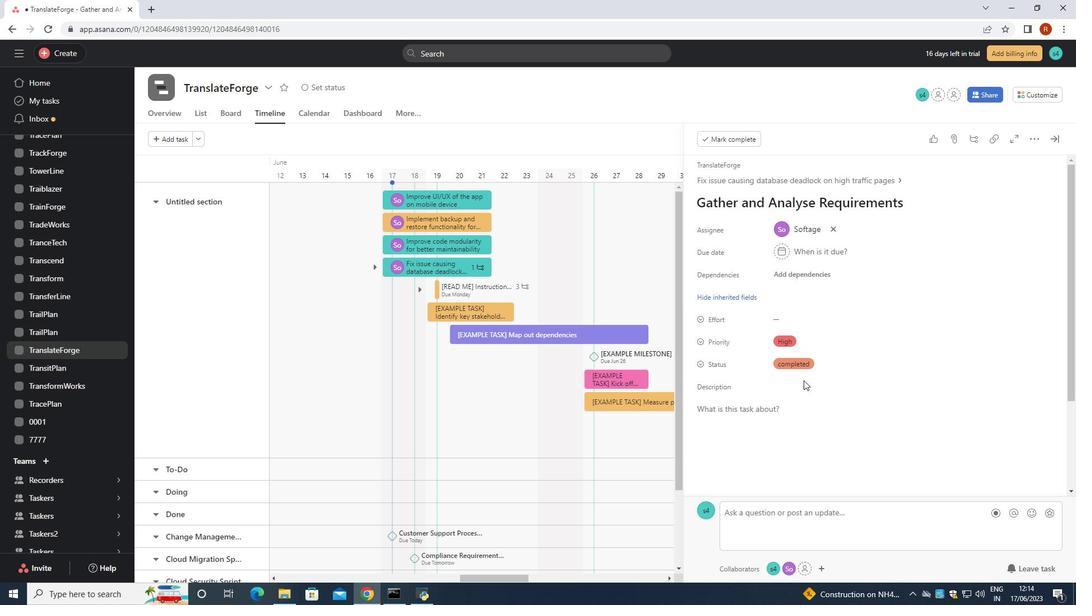 
Action: Mouse scrolled (804, 380) with delta (0, 0)
Screenshot: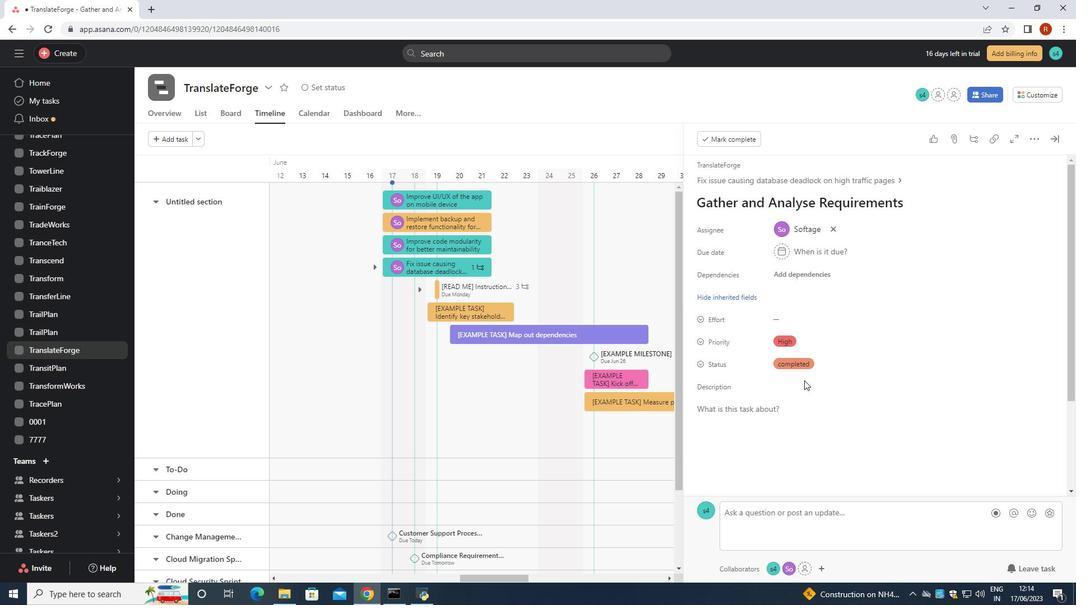 
Action: Mouse scrolled (804, 380) with delta (0, 0)
Screenshot: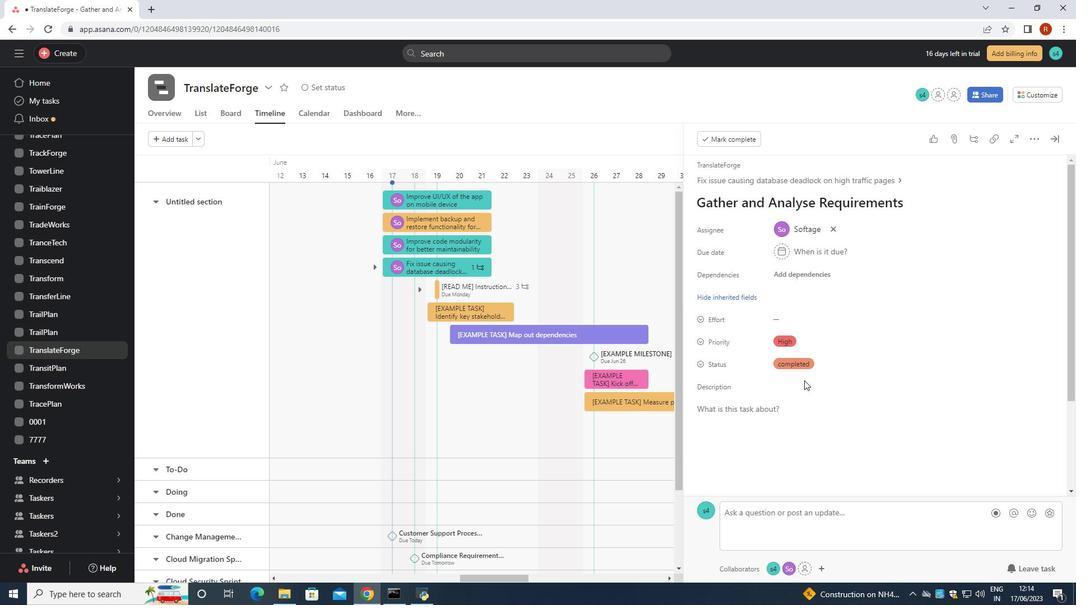 
Action: Mouse moved to (811, 382)
Screenshot: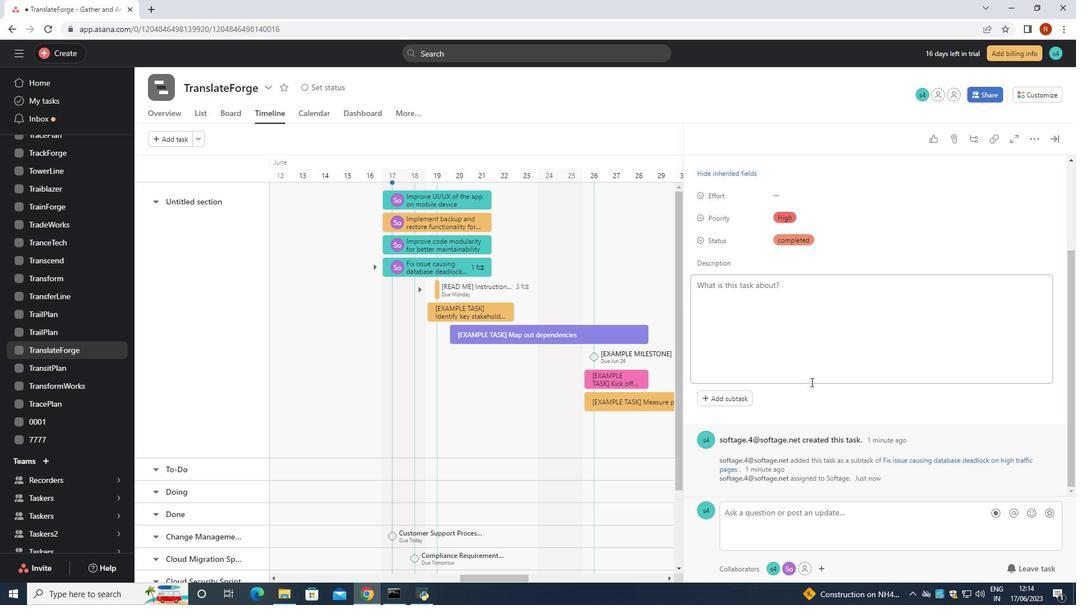 
Action: Mouse scrolled (811, 381) with delta (0, 0)
Screenshot: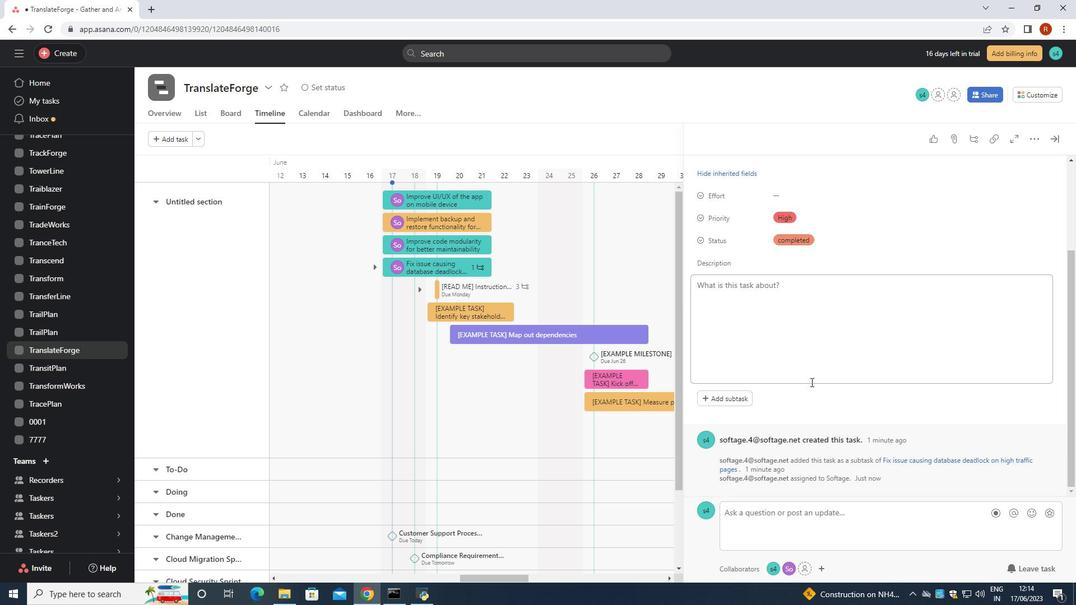 
Action: Mouse scrolled (811, 381) with delta (0, 0)
Screenshot: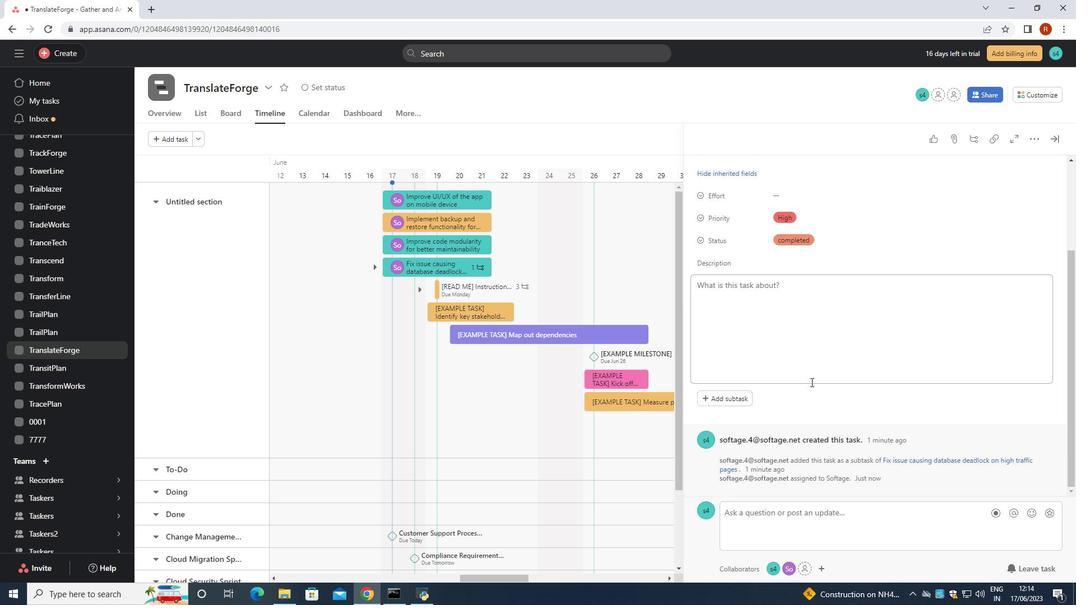 
Action: Mouse scrolled (811, 381) with delta (0, 0)
Screenshot: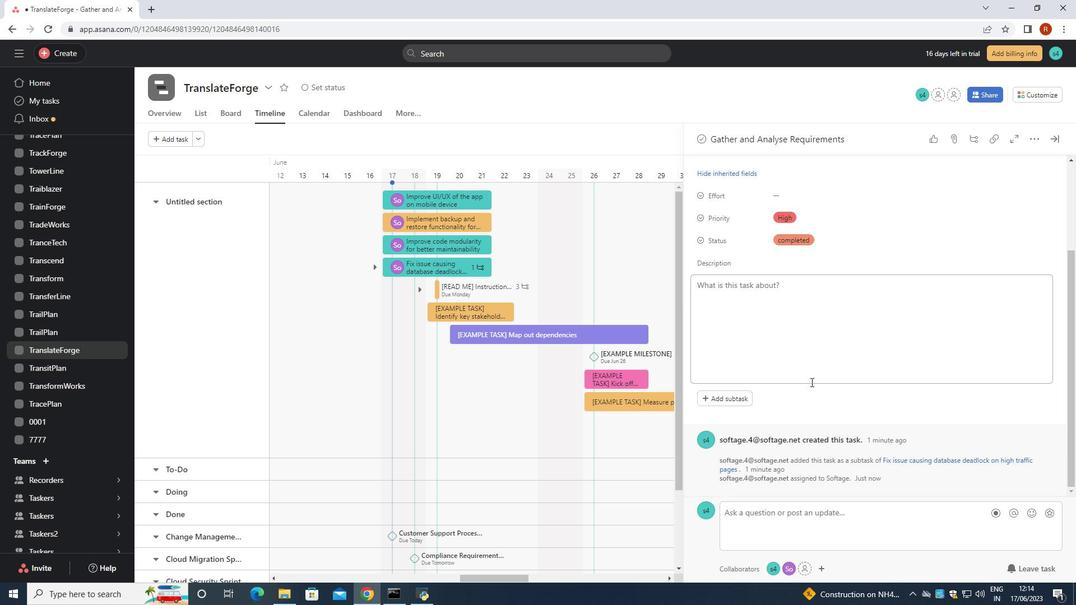
Action: Mouse moved to (810, 382)
Screenshot: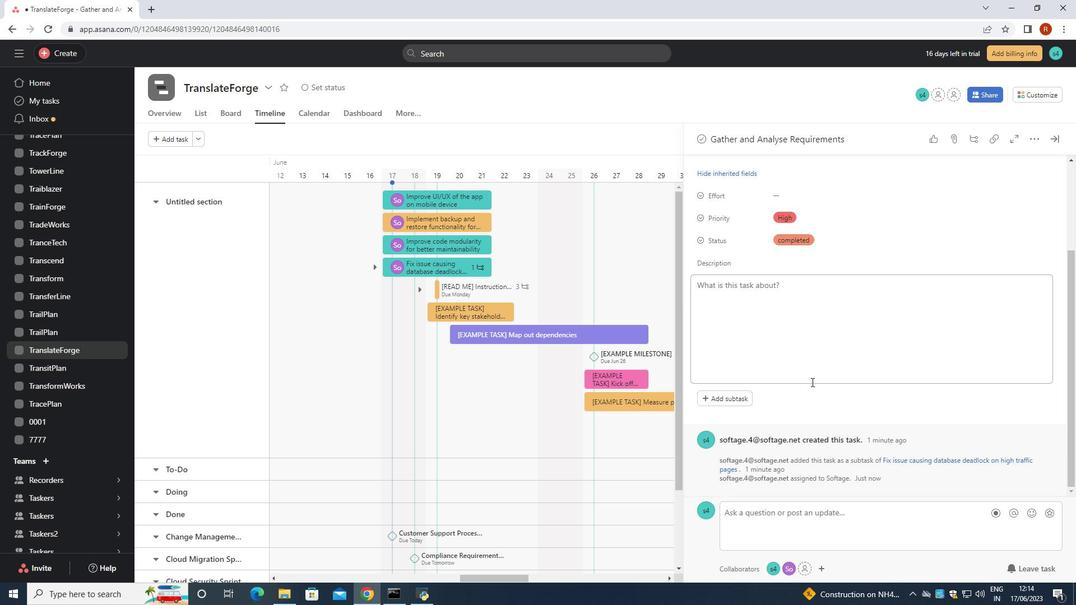 
